 Task: In the Company iastate.edu, schedule a meeting with title: 'Collaborative Discussion', Select date: '28 August, 2023', select start time: 12:00:PM. Add location on call (786) 555-4412 with meeting description: For further discussion on products, kindly join the meeting. Add attendees from company's contact and save.. Logged in from softage.10@softage.net
Action: Mouse moved to (81, 69)
Screenshot: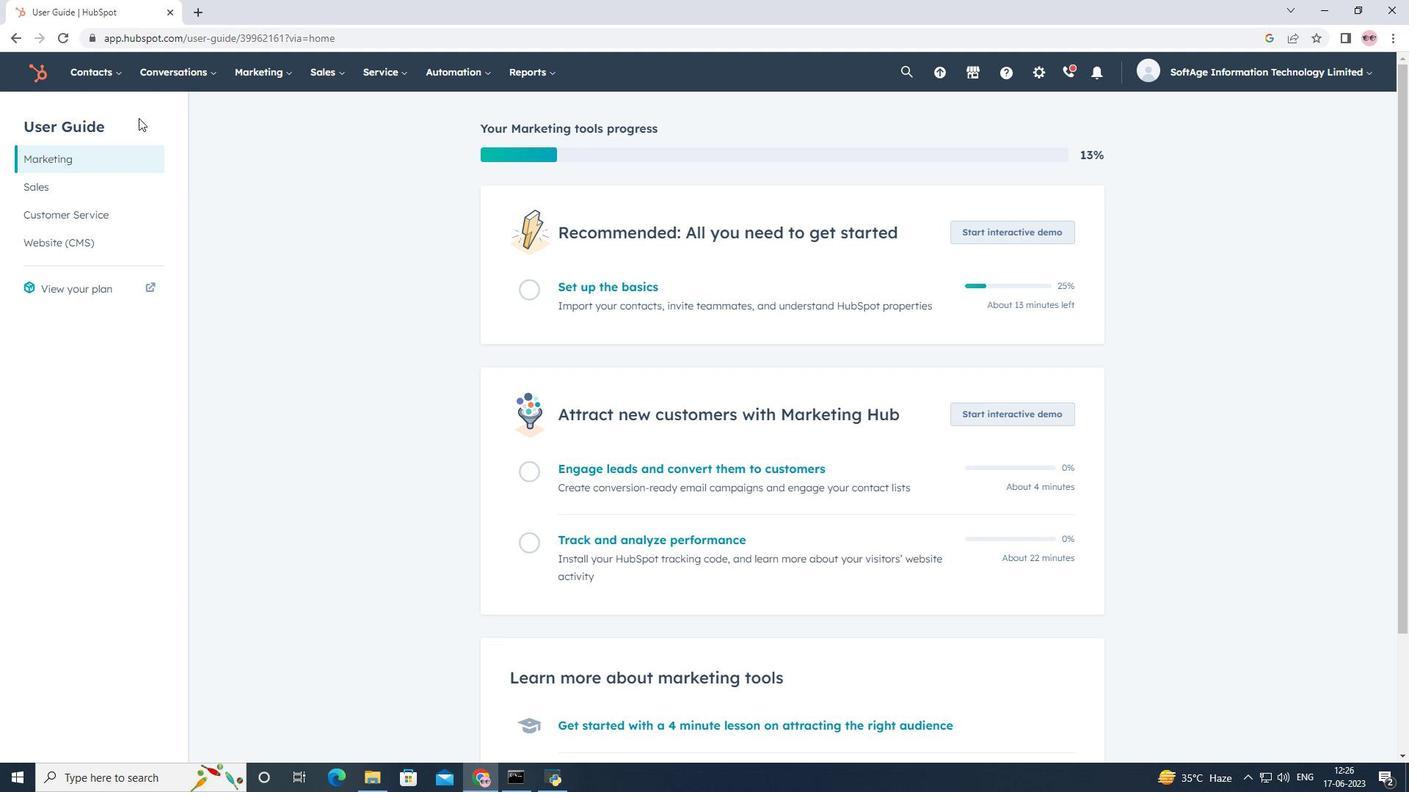 
Action: Mouse pressed left at (81, 69)
Screenshot: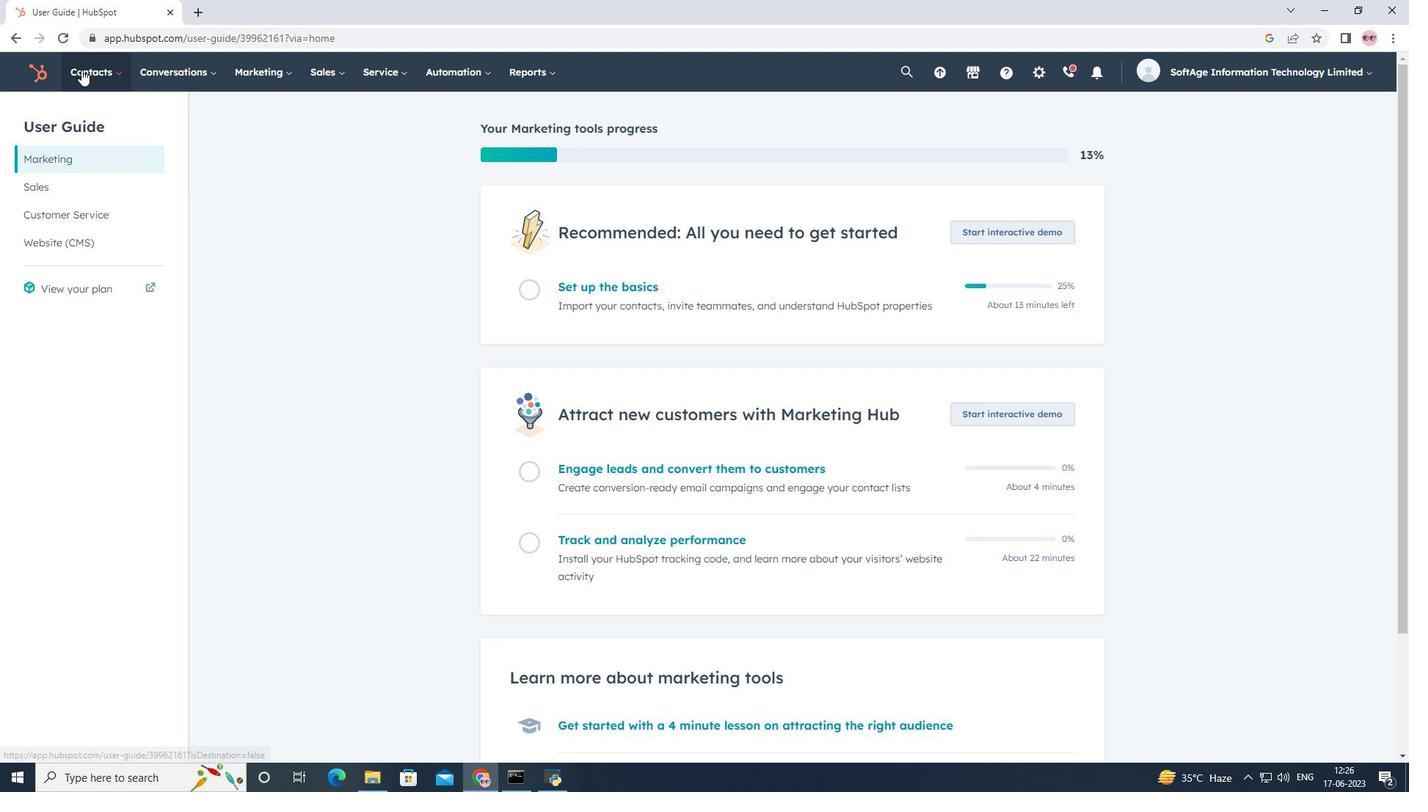 
Action: Mouse moved to (129, 130)
Screenshot: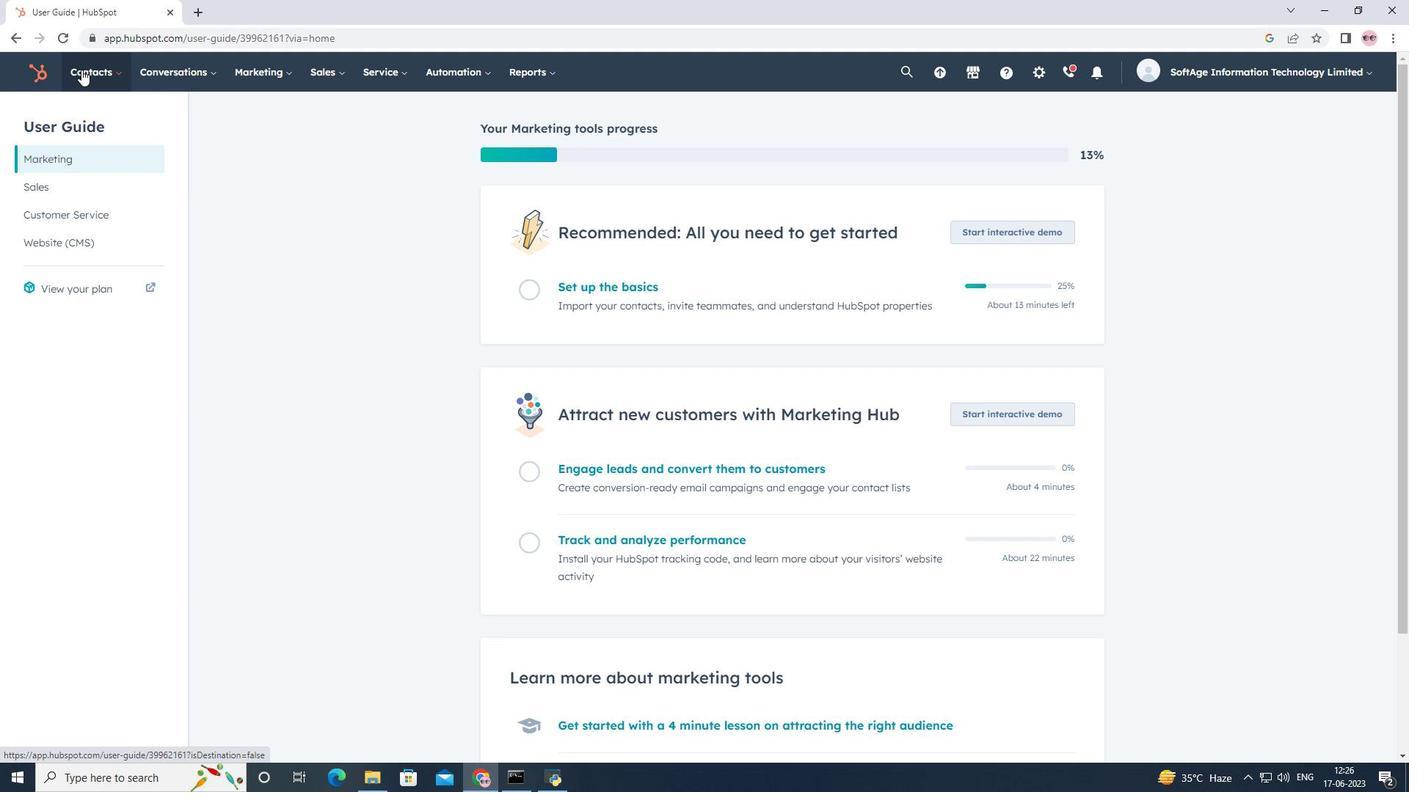 
Action: Mouse pressed left at (129, 130)
Screenshot: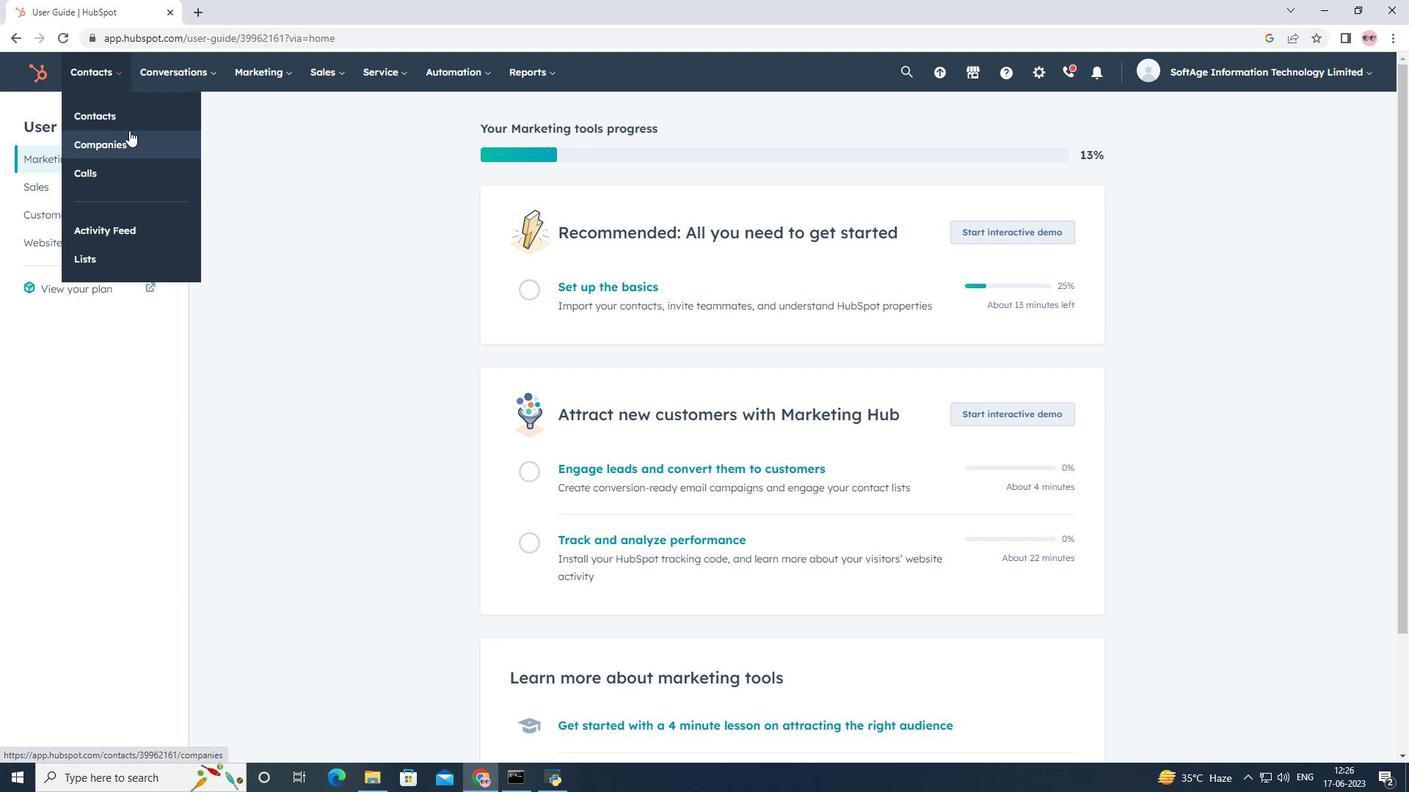 
Action: Mouse moved to (126, 234)
Screenshot: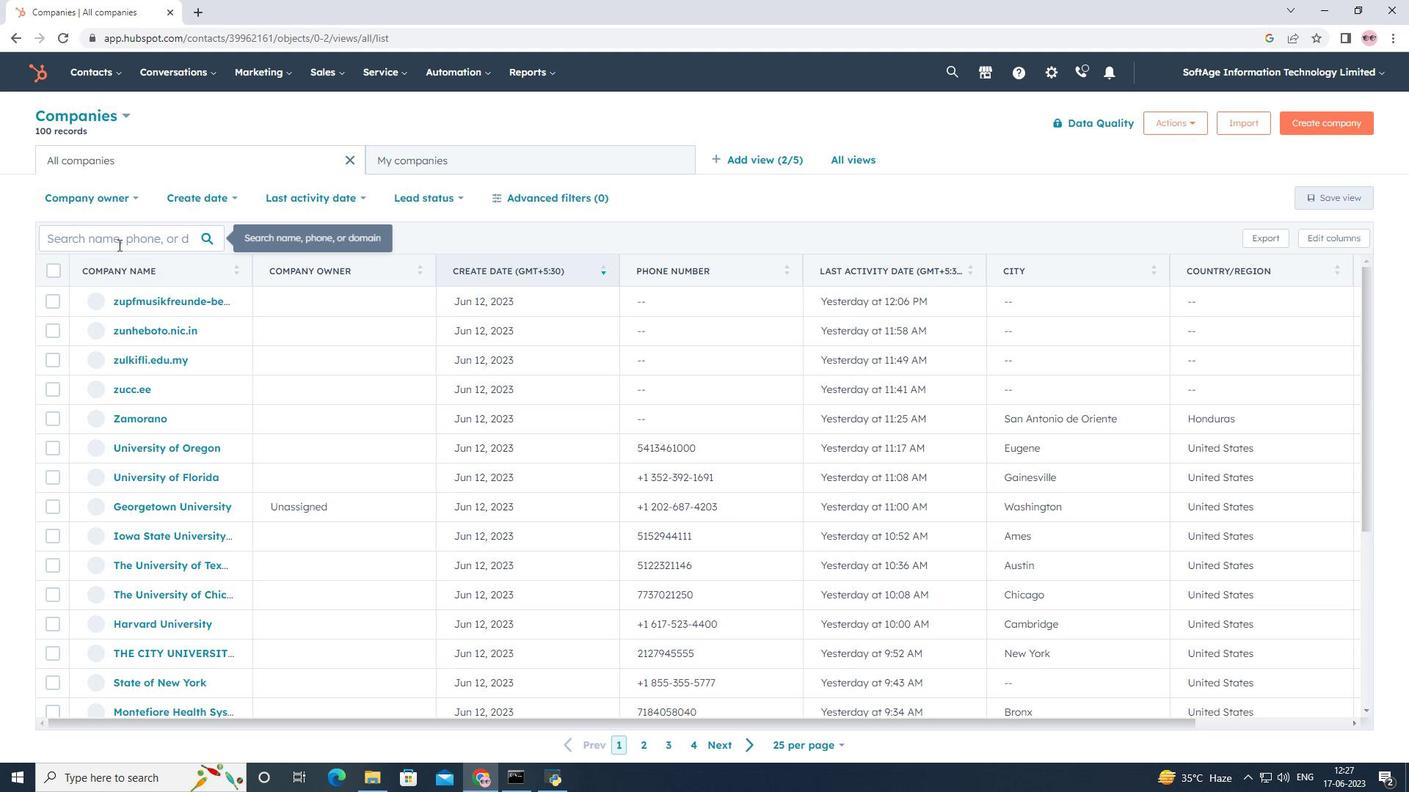 
Action: Mouse pressed left at (126, 234)
Screenshot: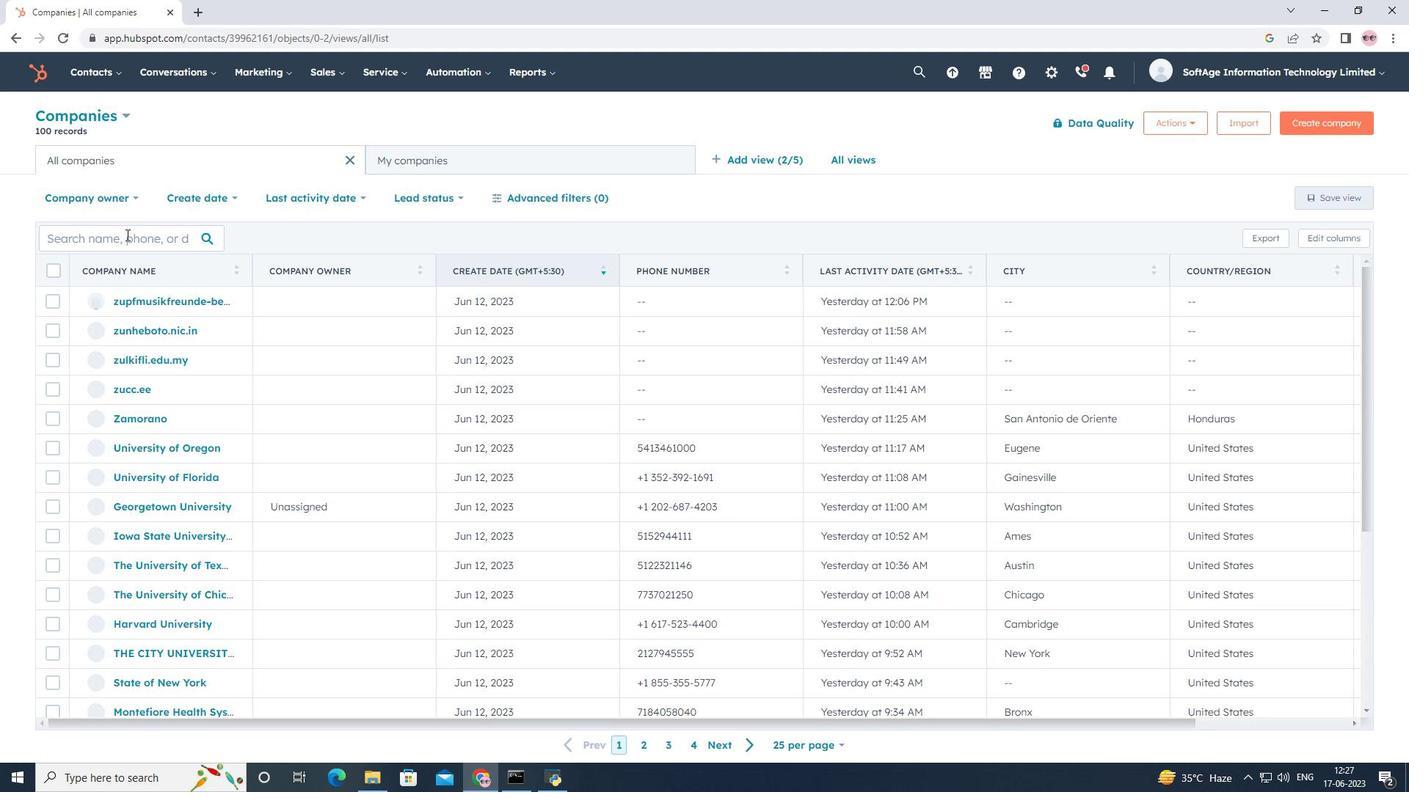
Action: Key pressed <Key.shift>Iastate.edu
Screenshot: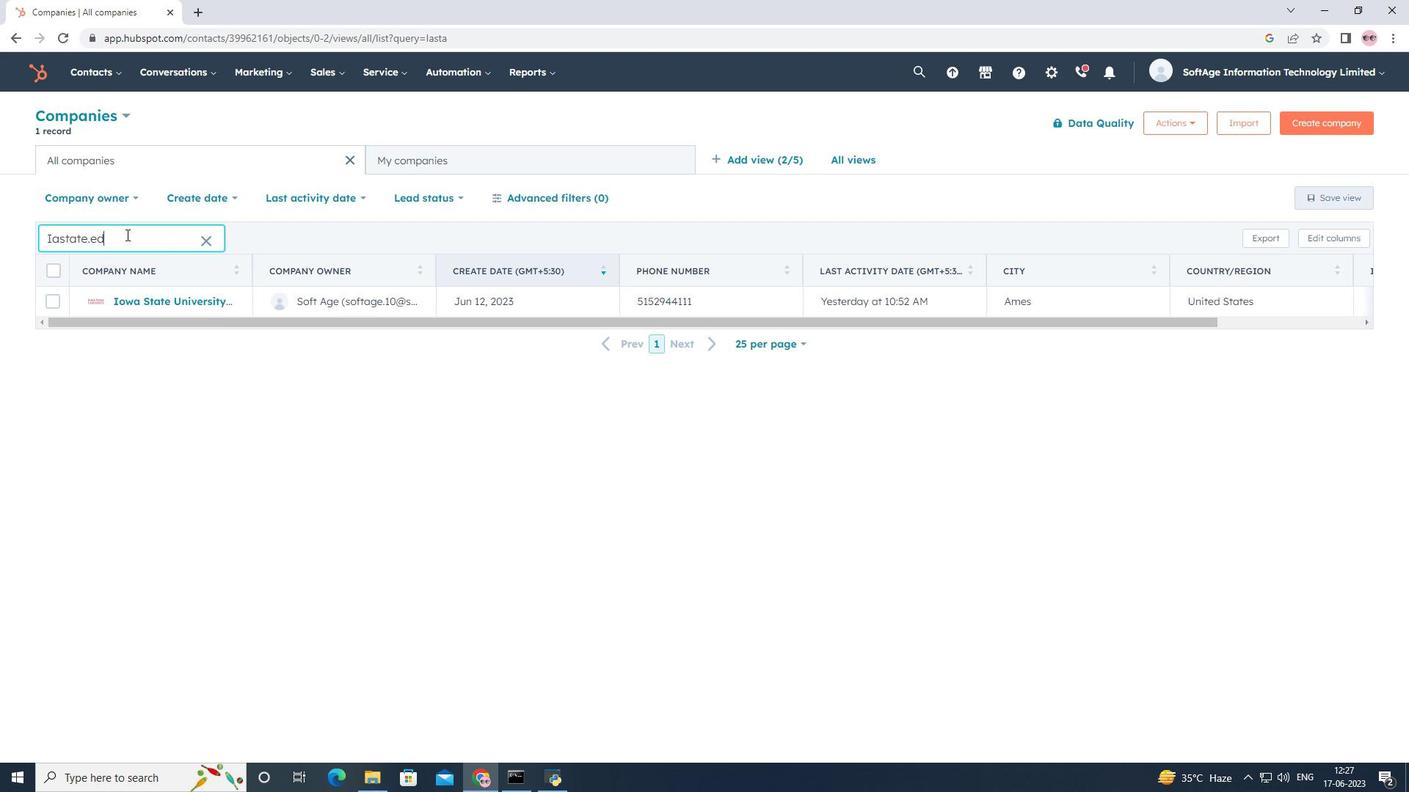 
Action: Mouse moved to (160, 300)
Screenshot: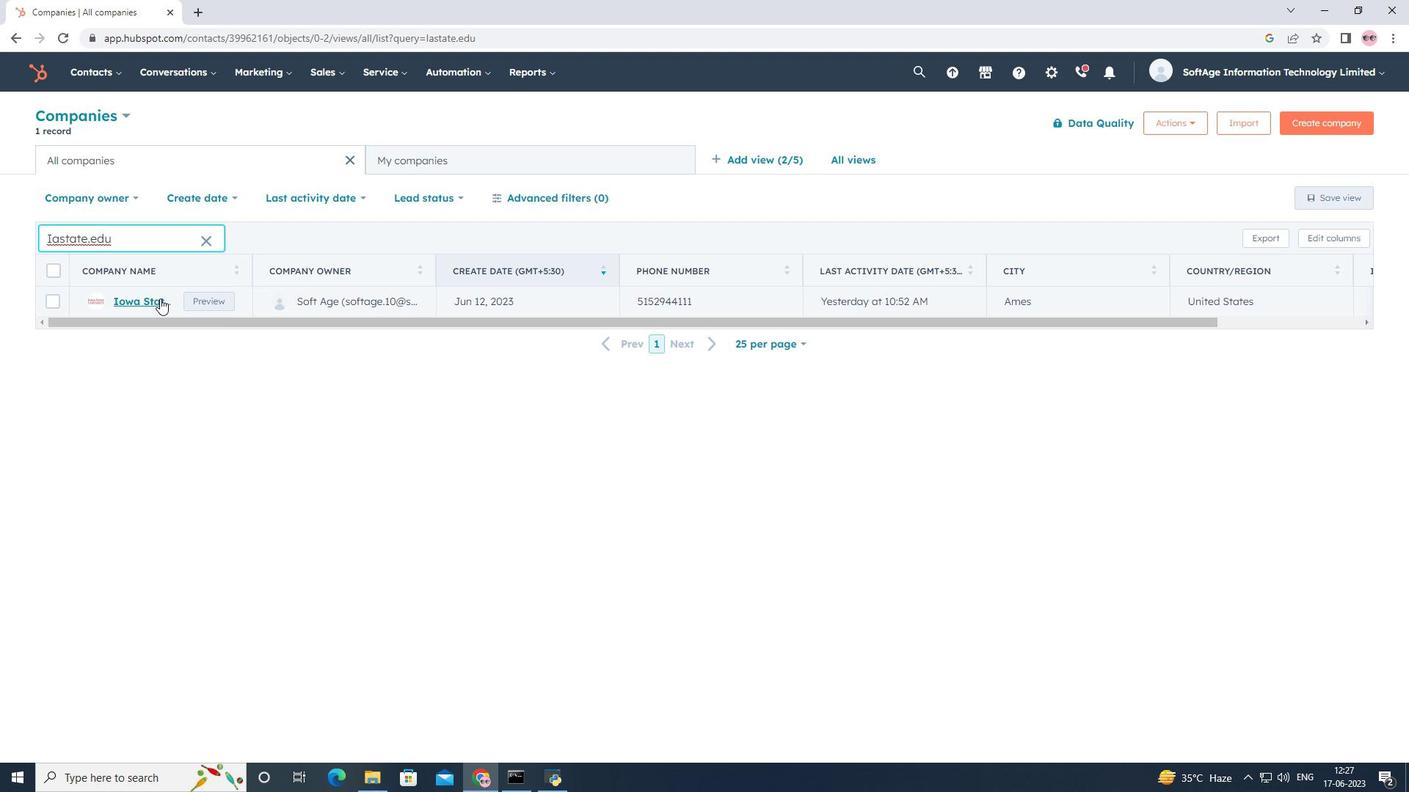 
Action: Mouse pressed left at (160, 300)
Screenshot: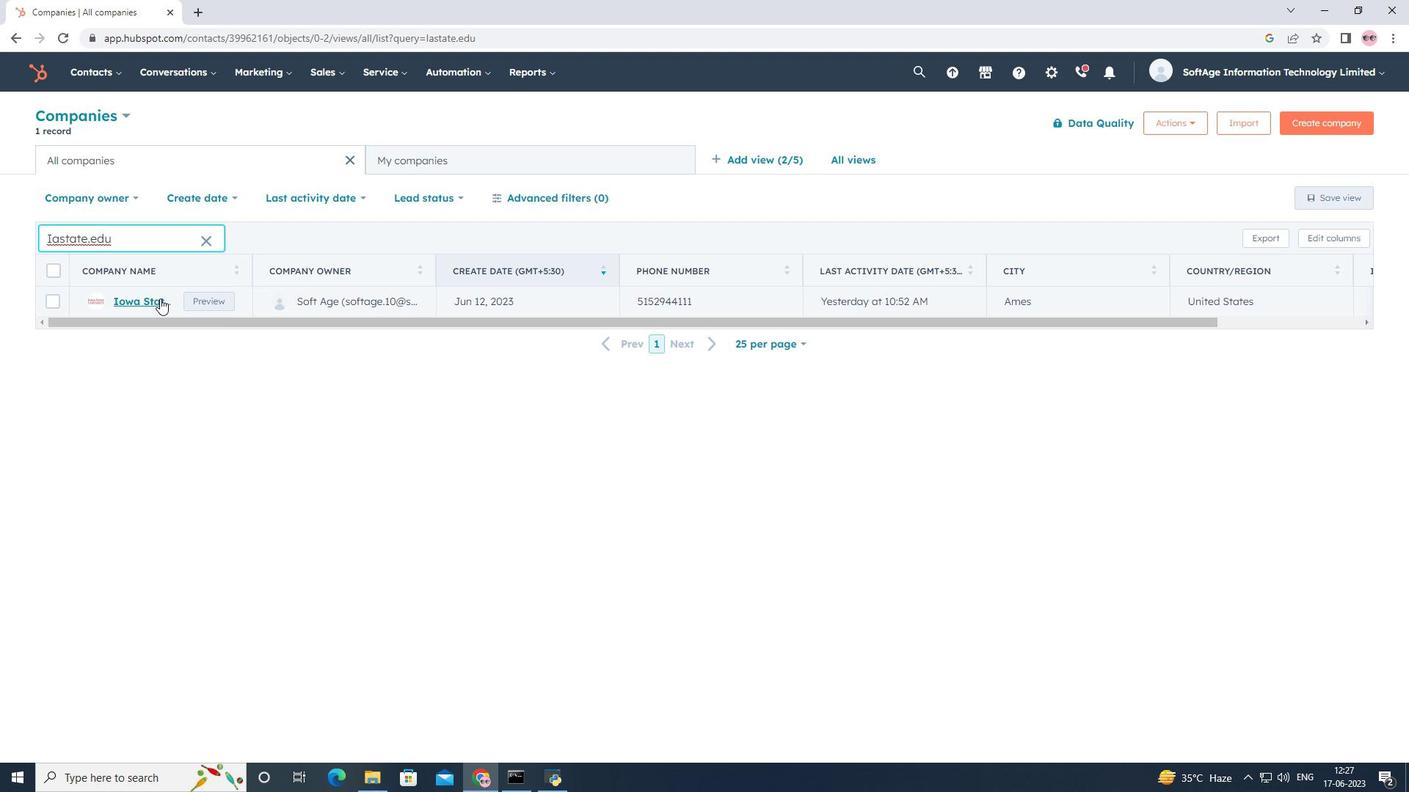 
Action: Mouse moved to (236, 245)
Screenshot: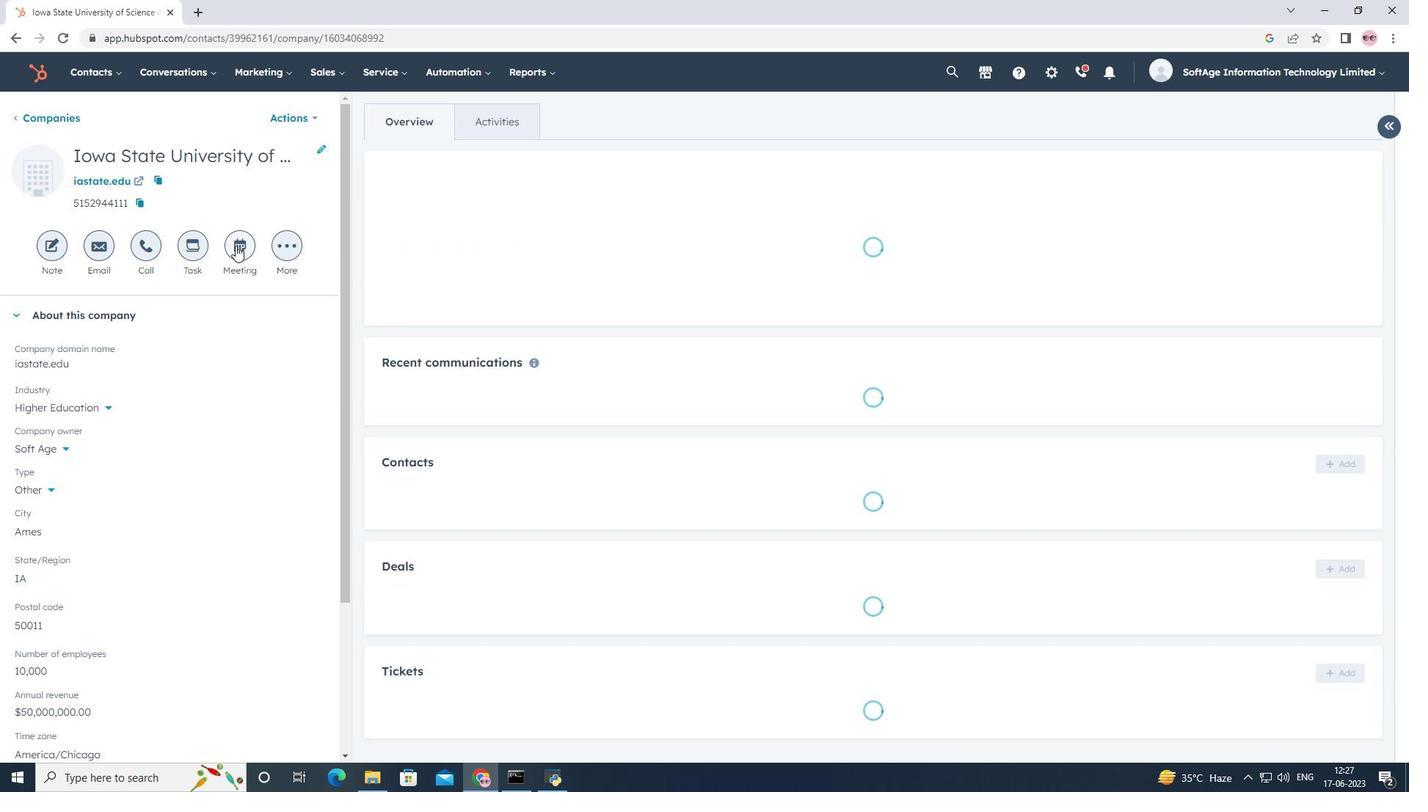 
Action: Mouse pressed left at (236, 245)
Screenshot: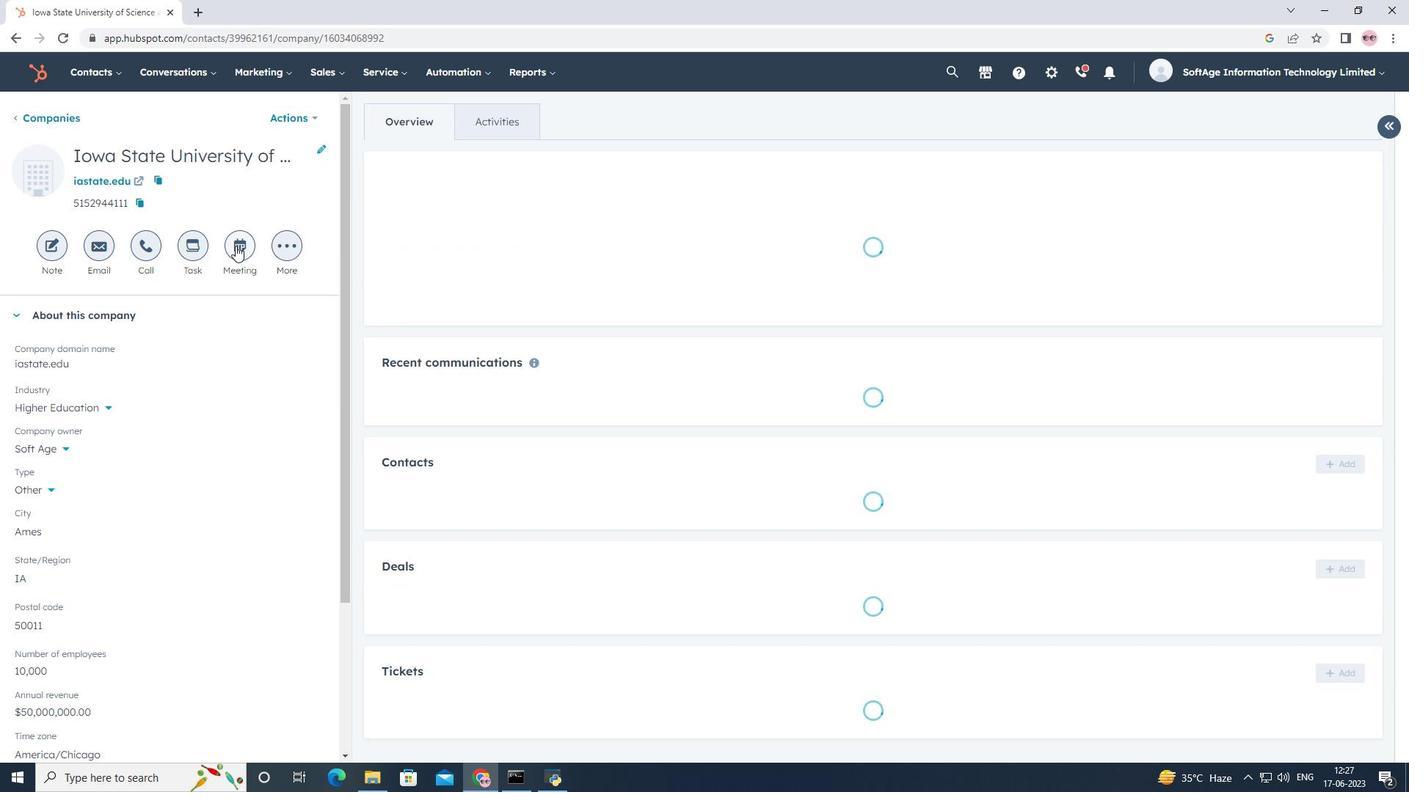 
Action: Mouse moved to (287, 231)
Screenshot: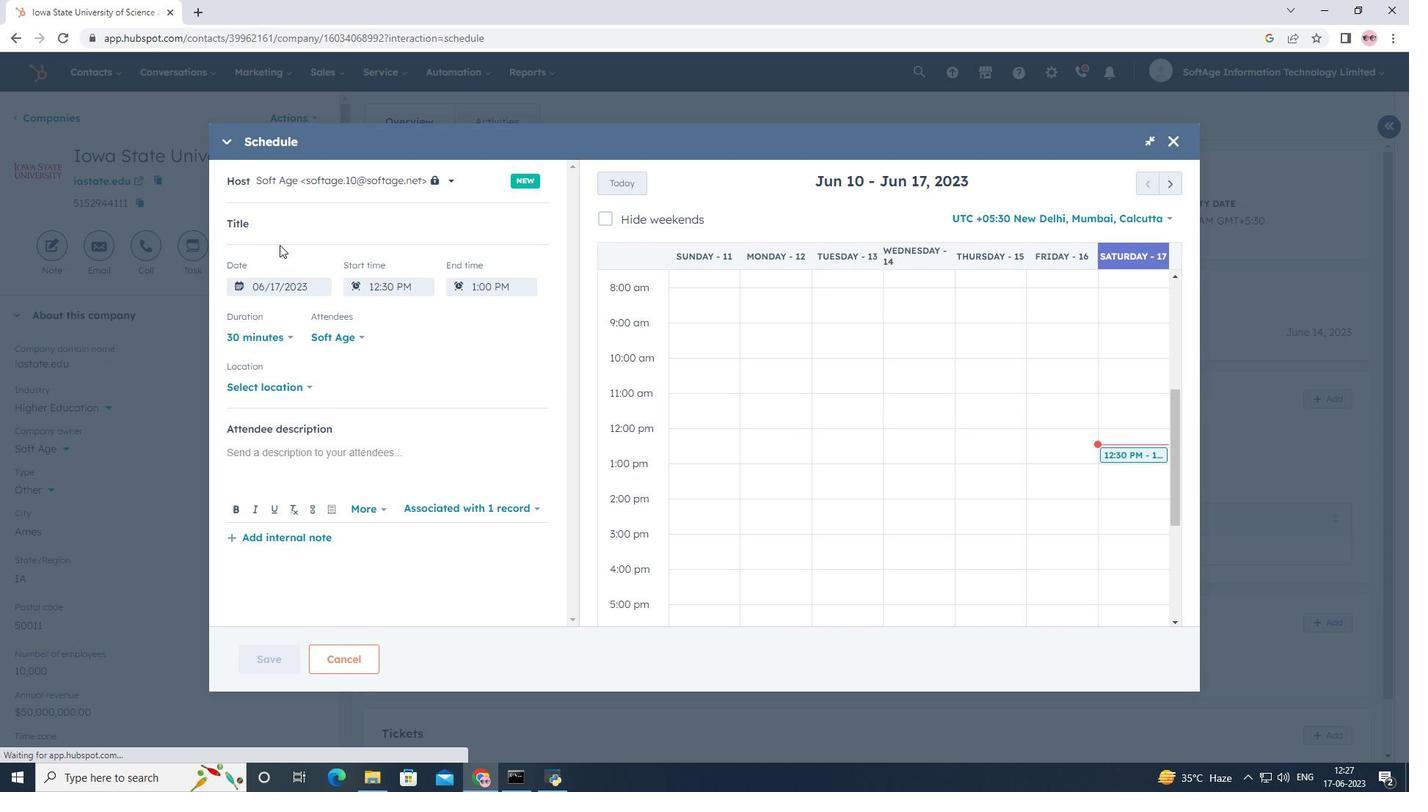 
Action: Mouse pressed left at (287, 231)
Screenshot: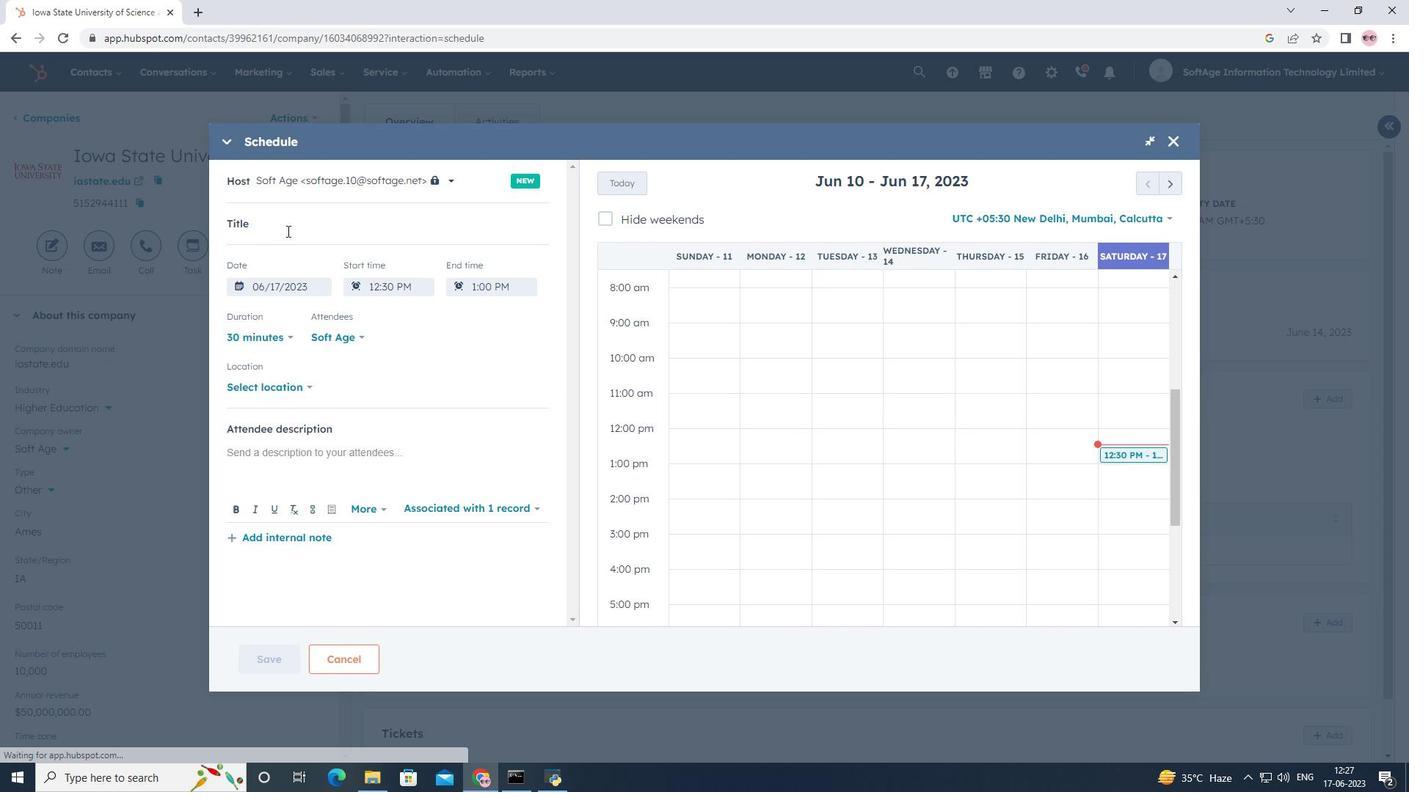 
Action: Key pressed collaborative<Key.space><Key.shift>Discussion
Screenshot: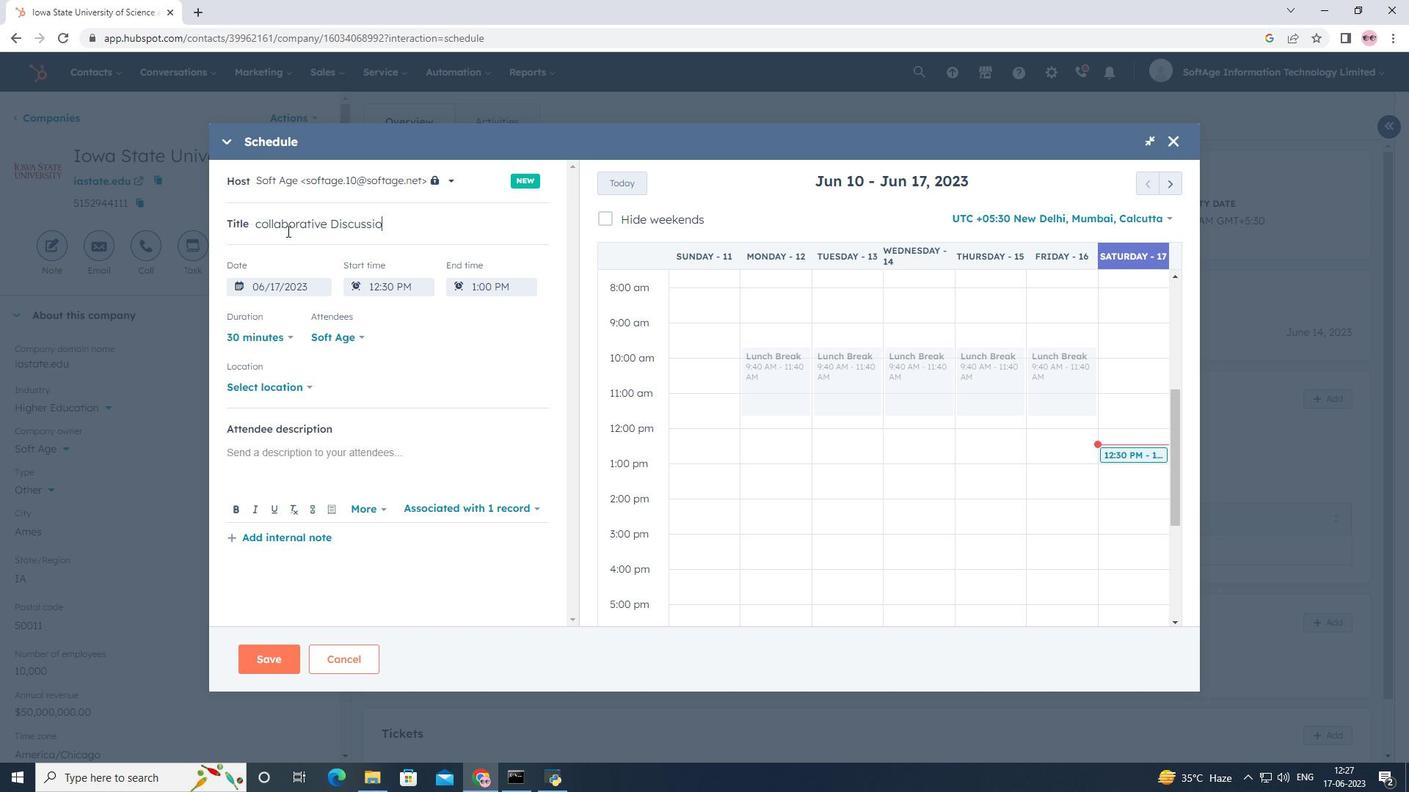 
Action: Mouse moved to (1176, 181)
Screenshot: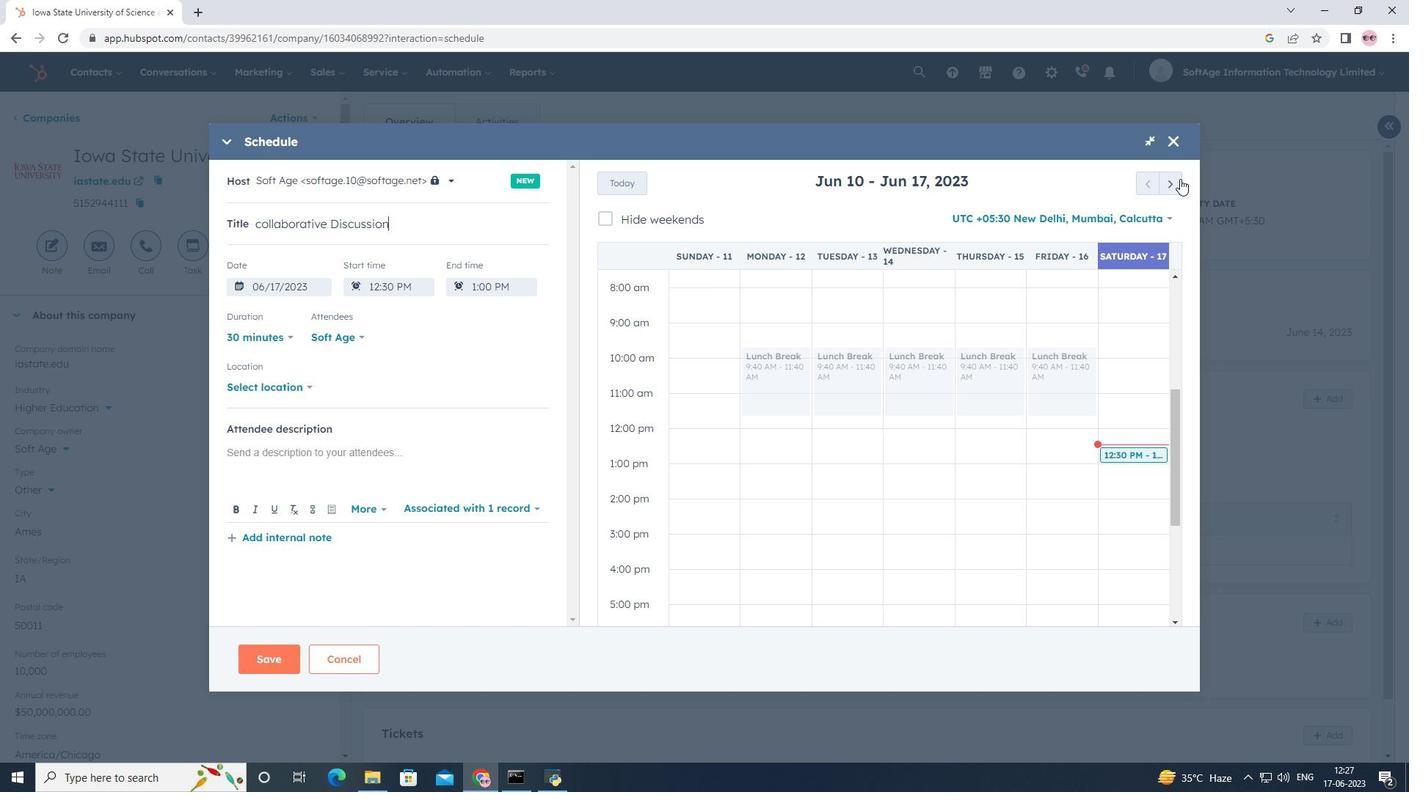 
Action: Mouse pressed left at (1176, 181)
Screenshot: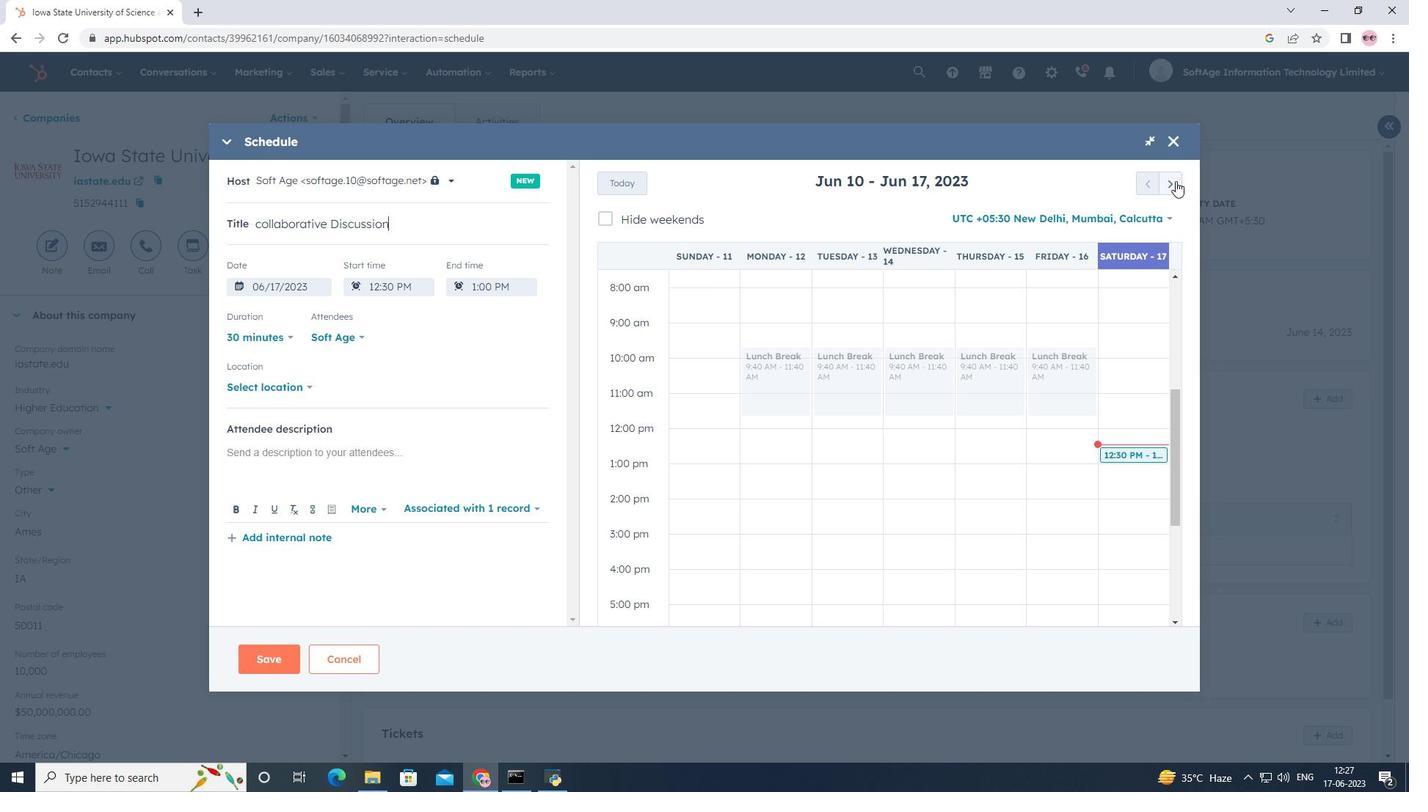 
Action: Mouse pressed left at (1176, 181)
Screenshot: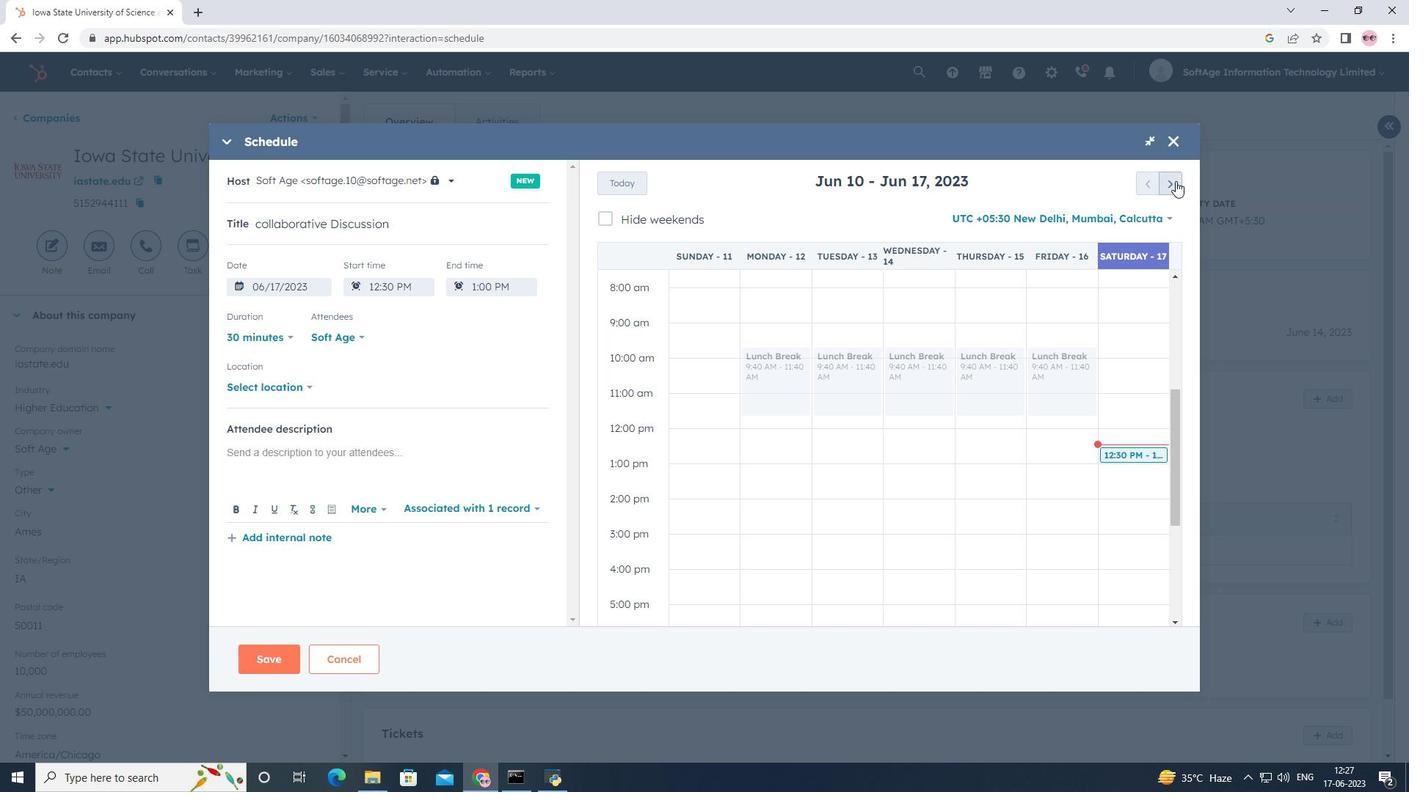 
Action: Mouse pressed left at (1176, 181)
Screenshot: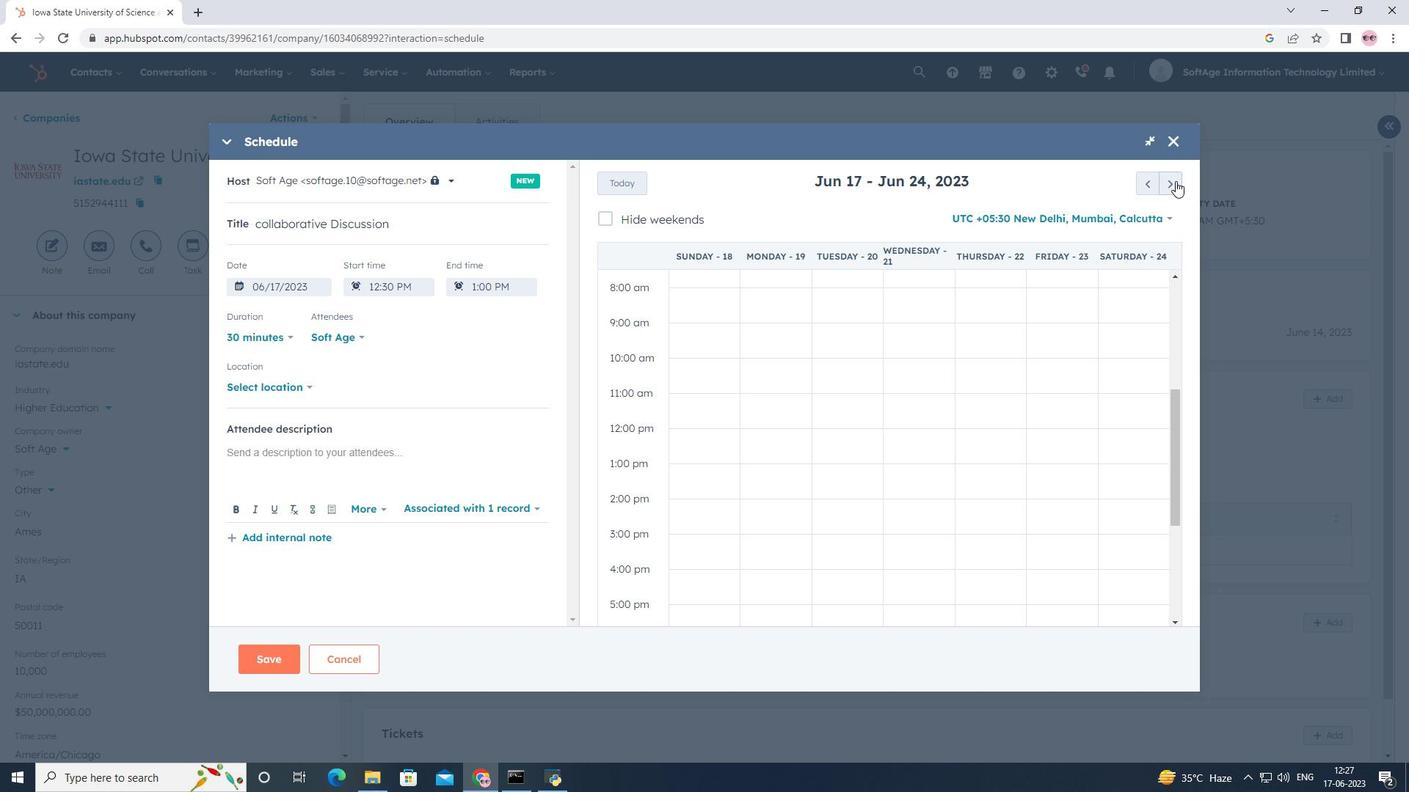 
Action: Mouse pressed left at (1176, 181)
Screenshot: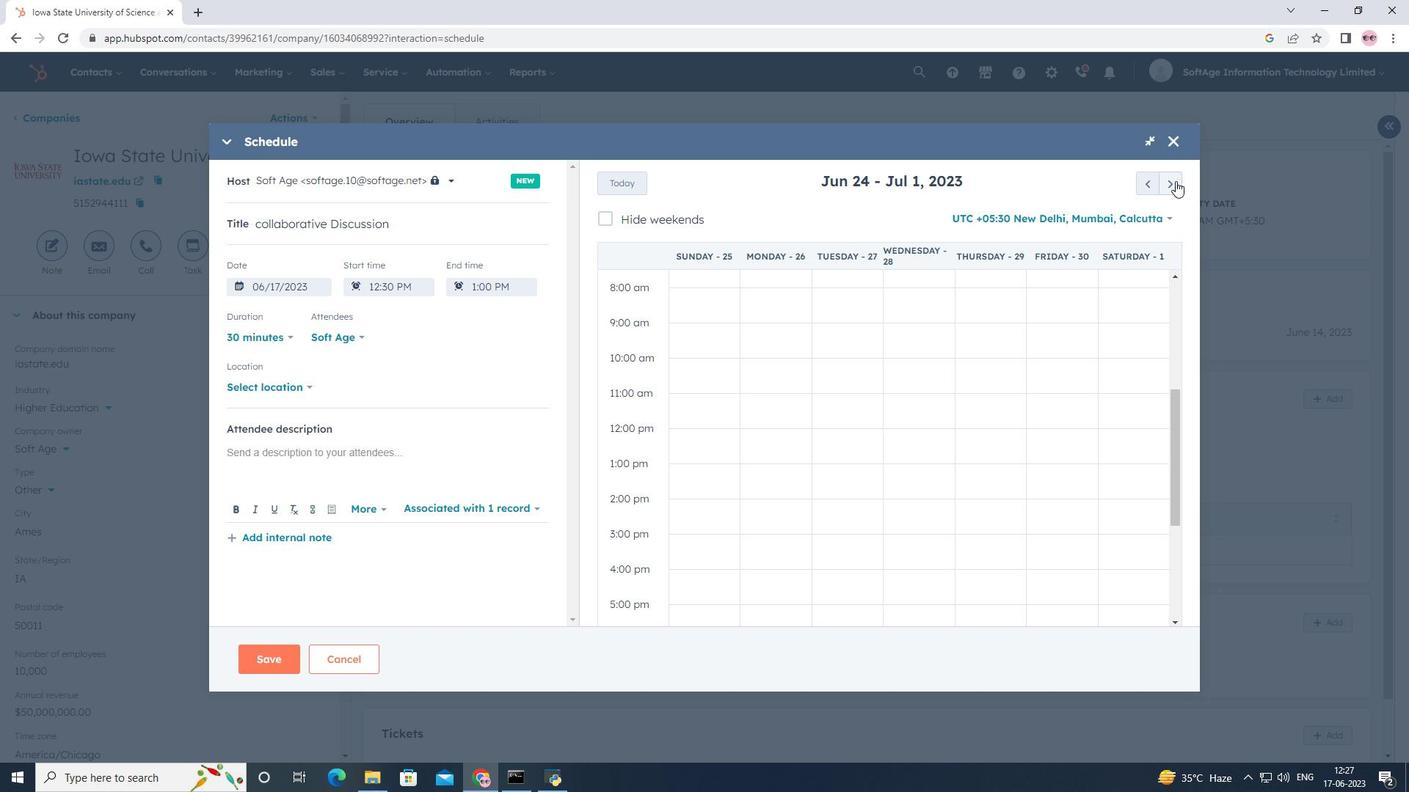 
Action: Mouse pressed left at (1176, 181)
Screenshot: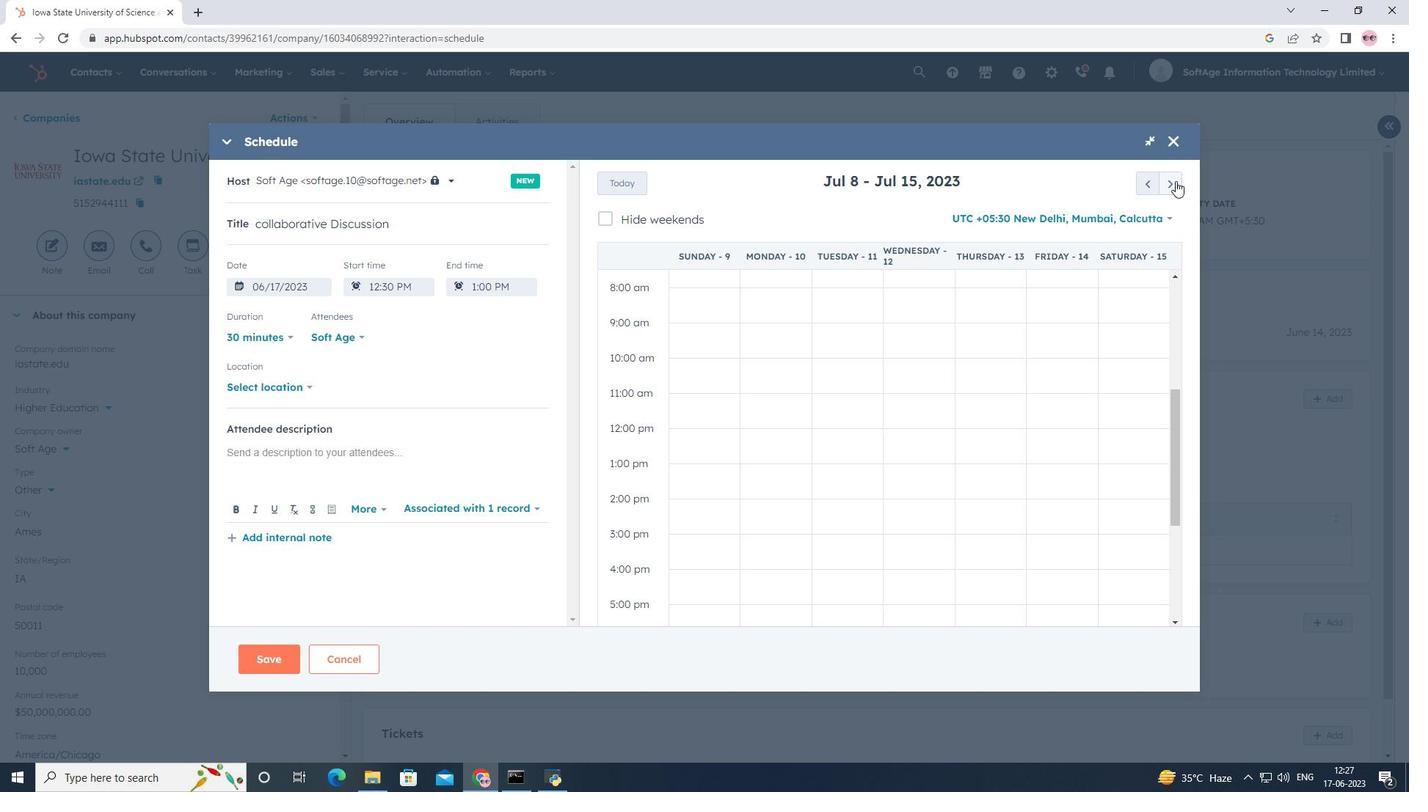 
Action: Mouse pressed left at (1176, 181)
Screenshot: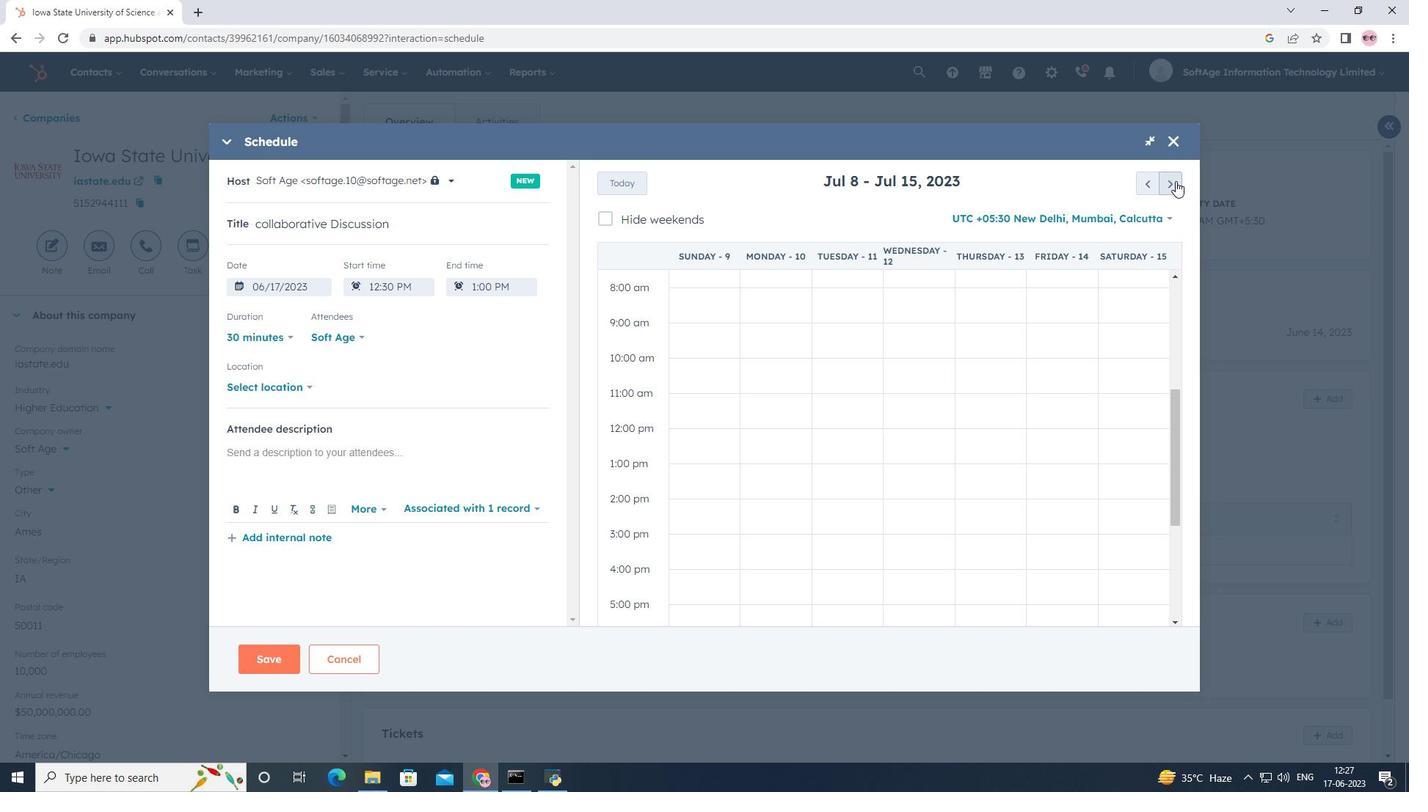 
Action: Mouse pressed left at (1176, 181)
Screenshot: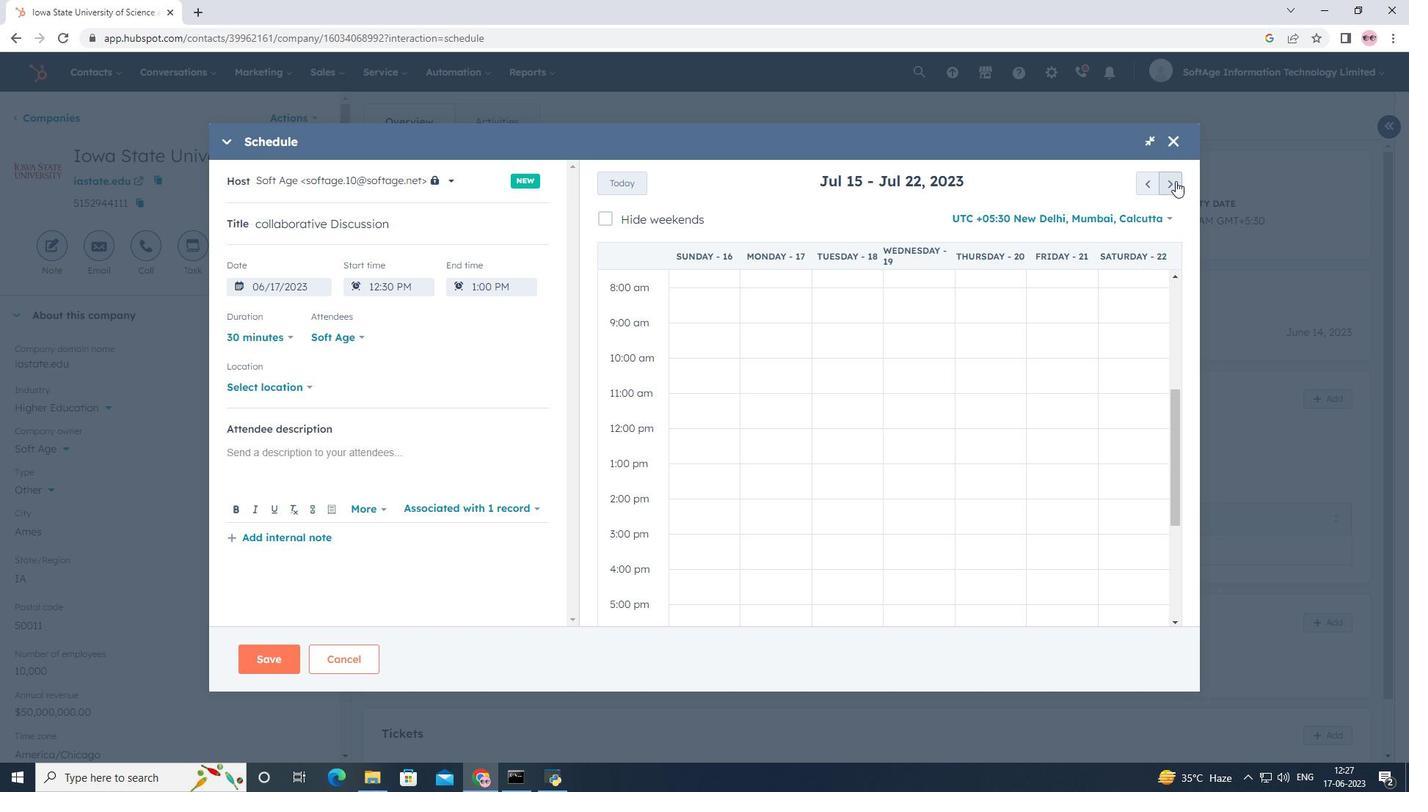 
Action: Mouse pressed left at (1176, 181)
Screenshot: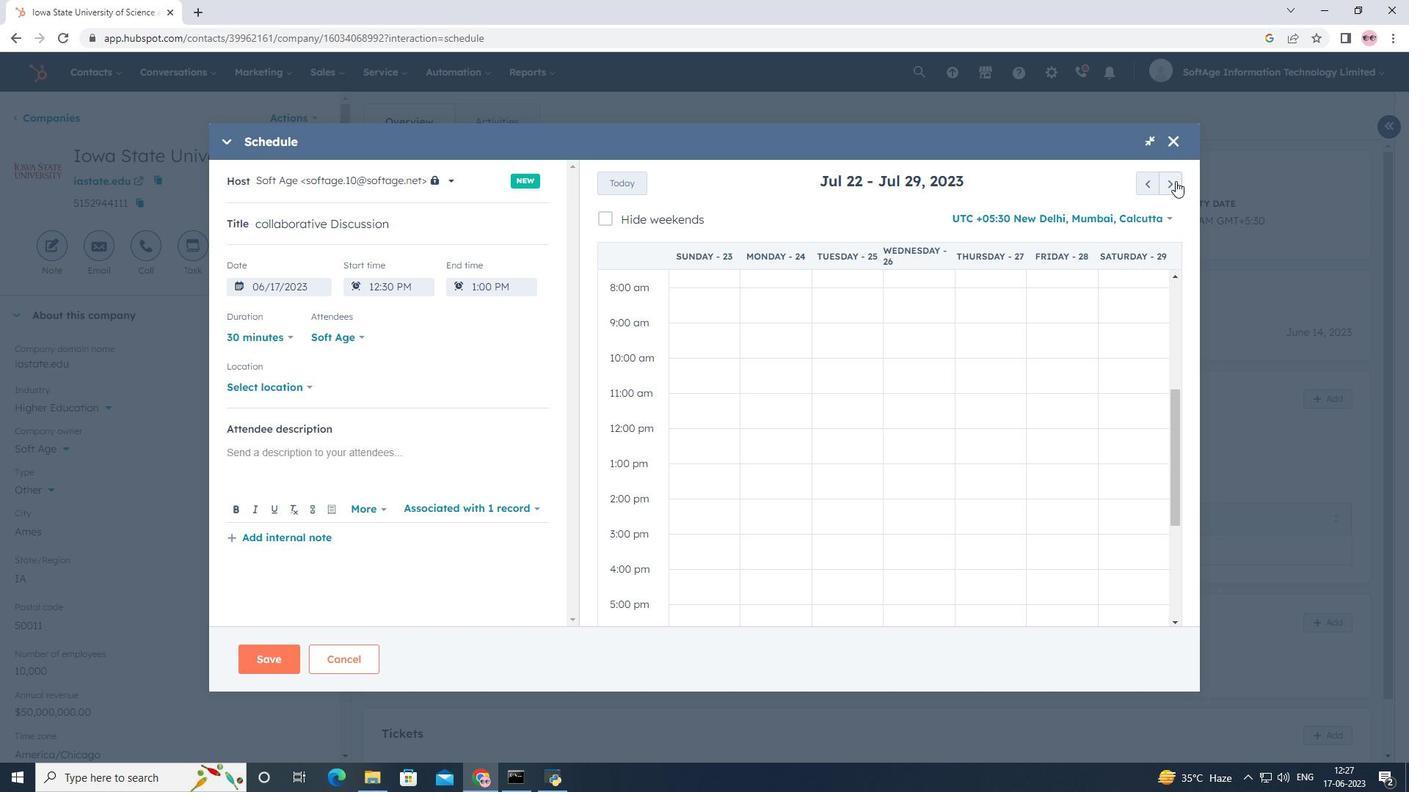
Action: Mouse pressed left at (1176, 181)
Screenshot: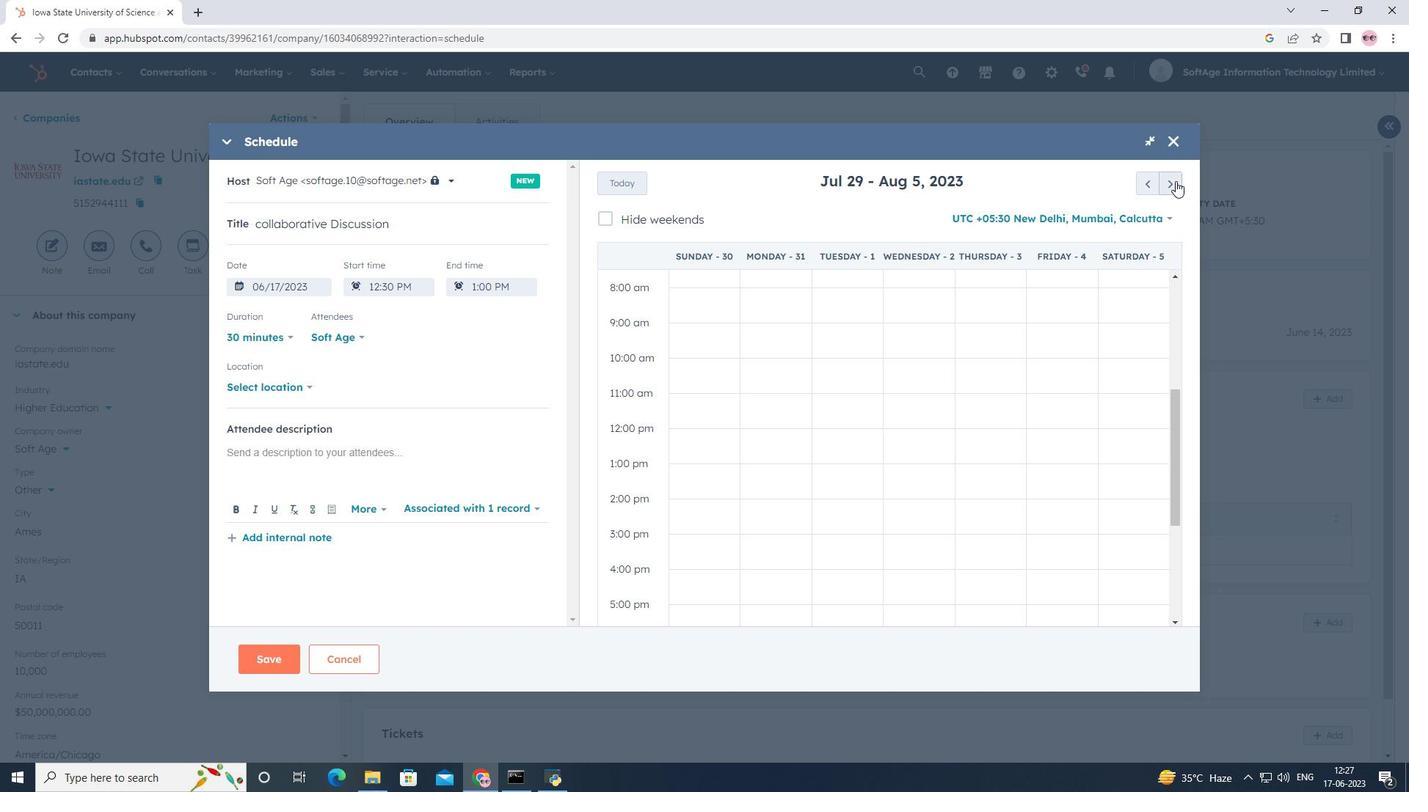 
Action: Mouse pressed left at (1176, 181)
Screenshot: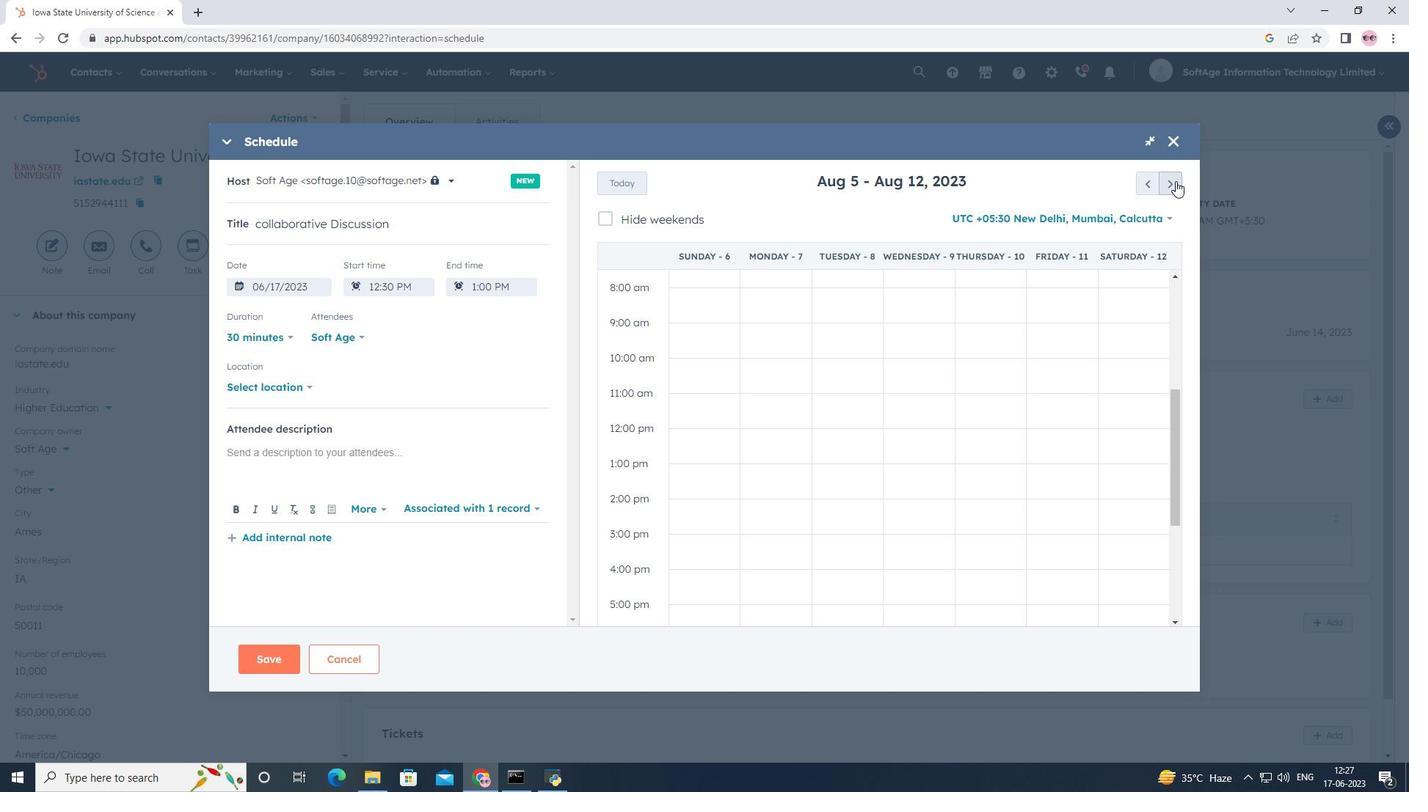 
Action: Mouse pressed left at (1176, 181)
Screenshot: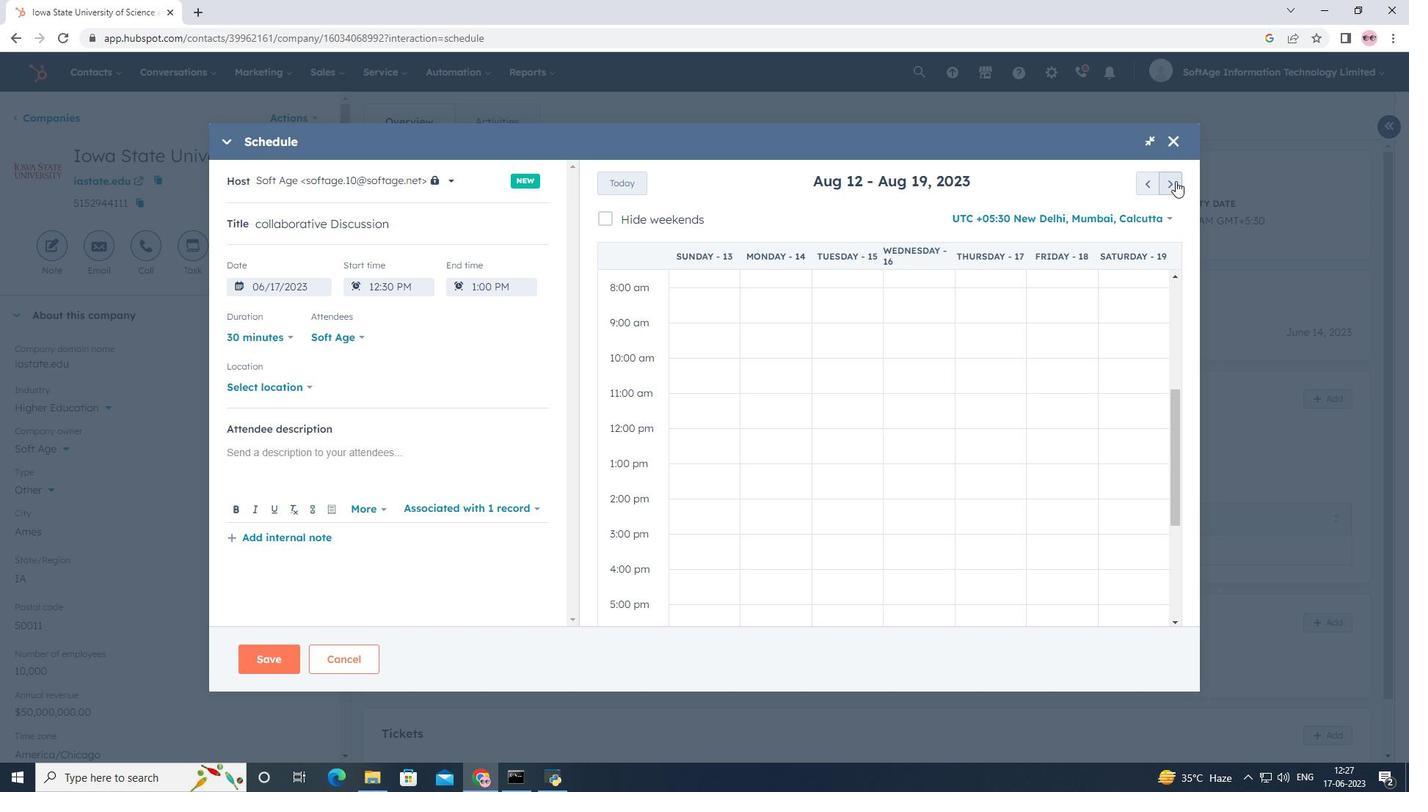 
Action: Mouse pressed left at (1176, 181)
Screenshot: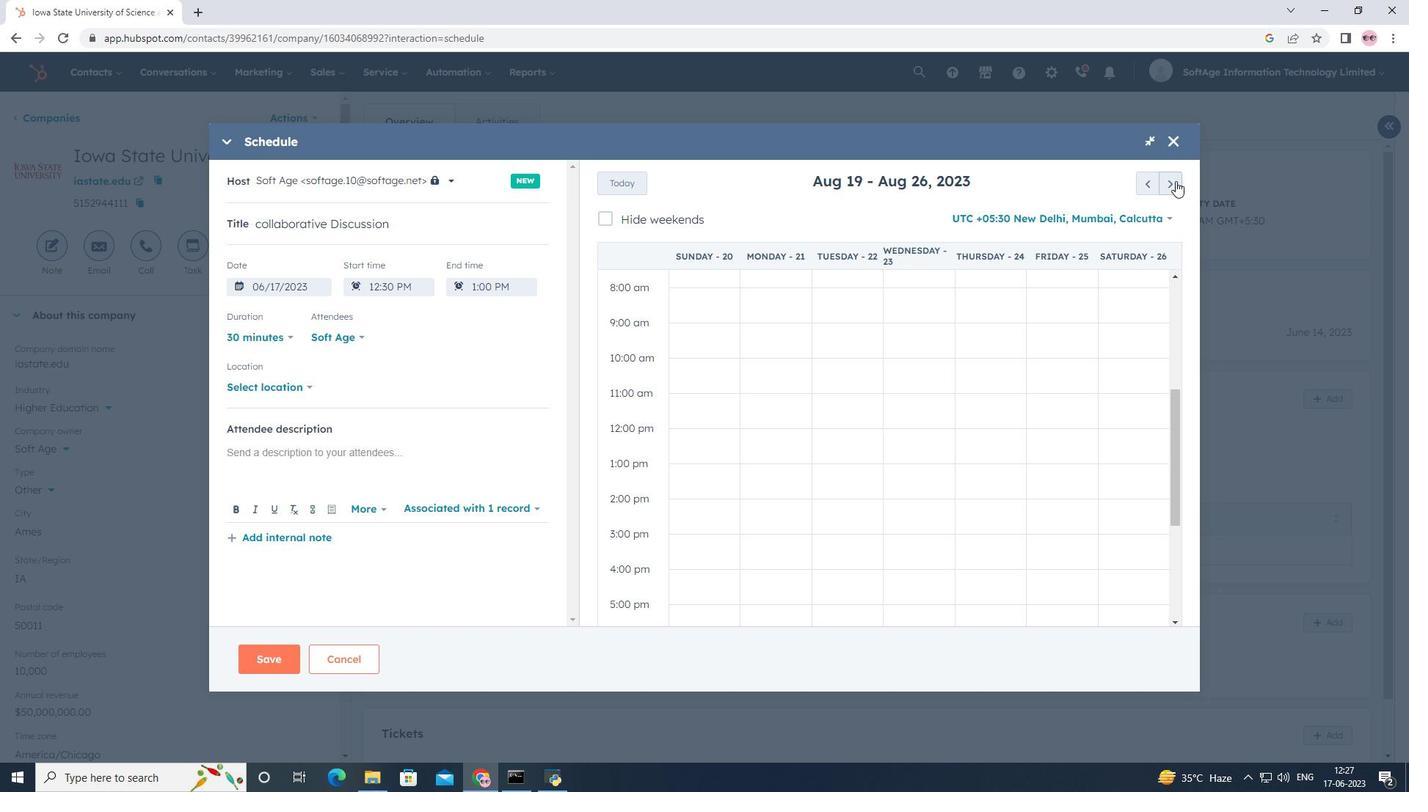 
Action: Mouse pressed left at (1176, 181)
Screenshot: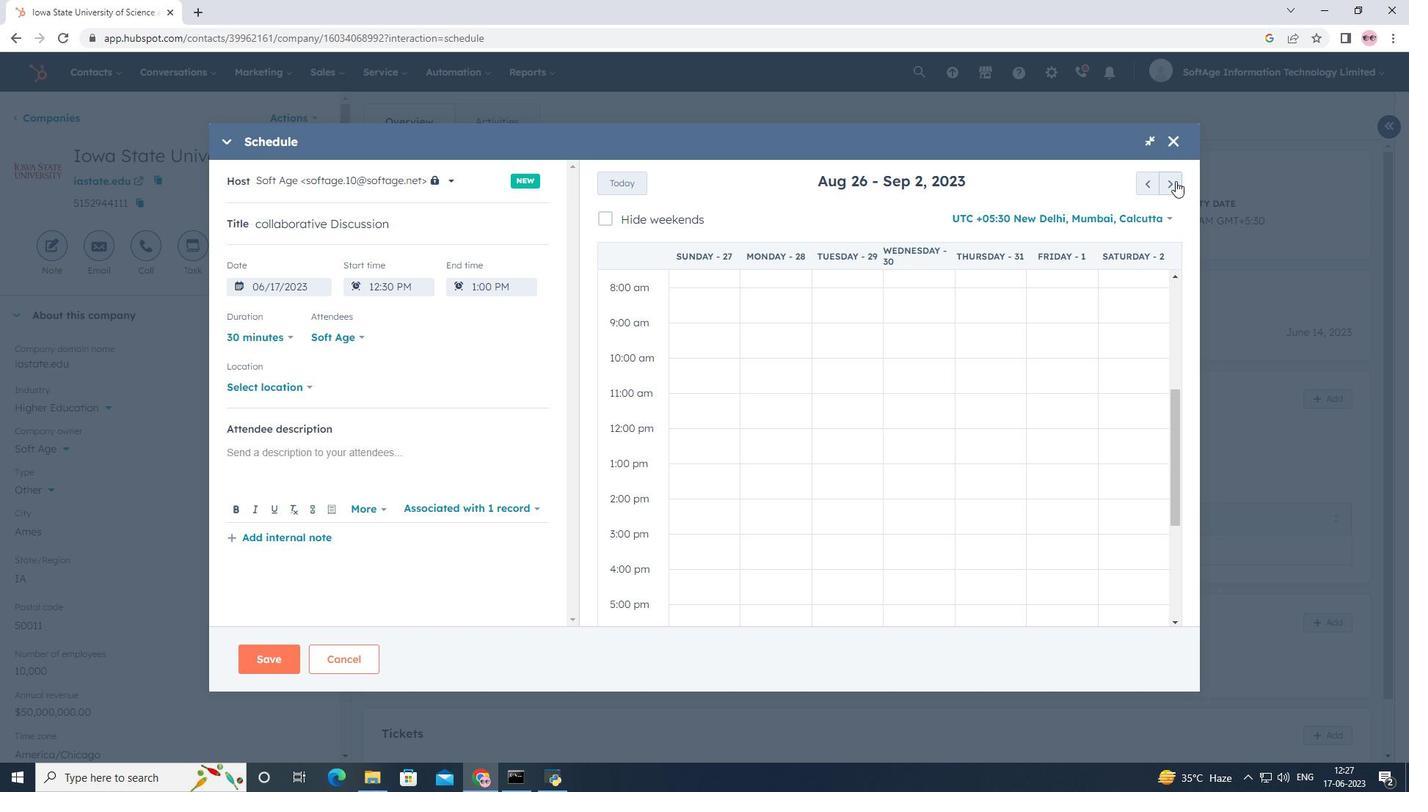 
Action: Mouse pressed left at (1176, 181)
Screenshot: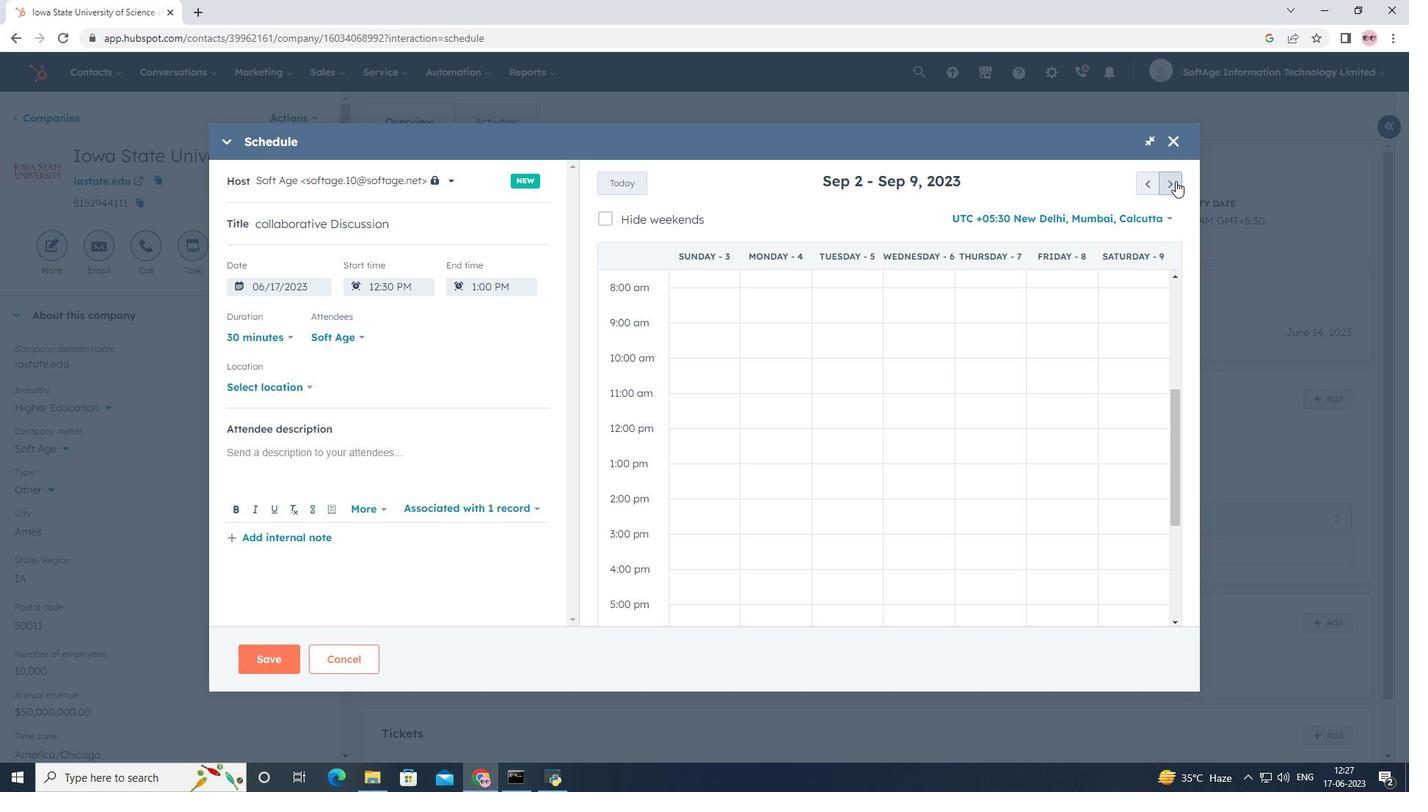 
Action: Mouse pressed left at (1176, 181)
Screenshot: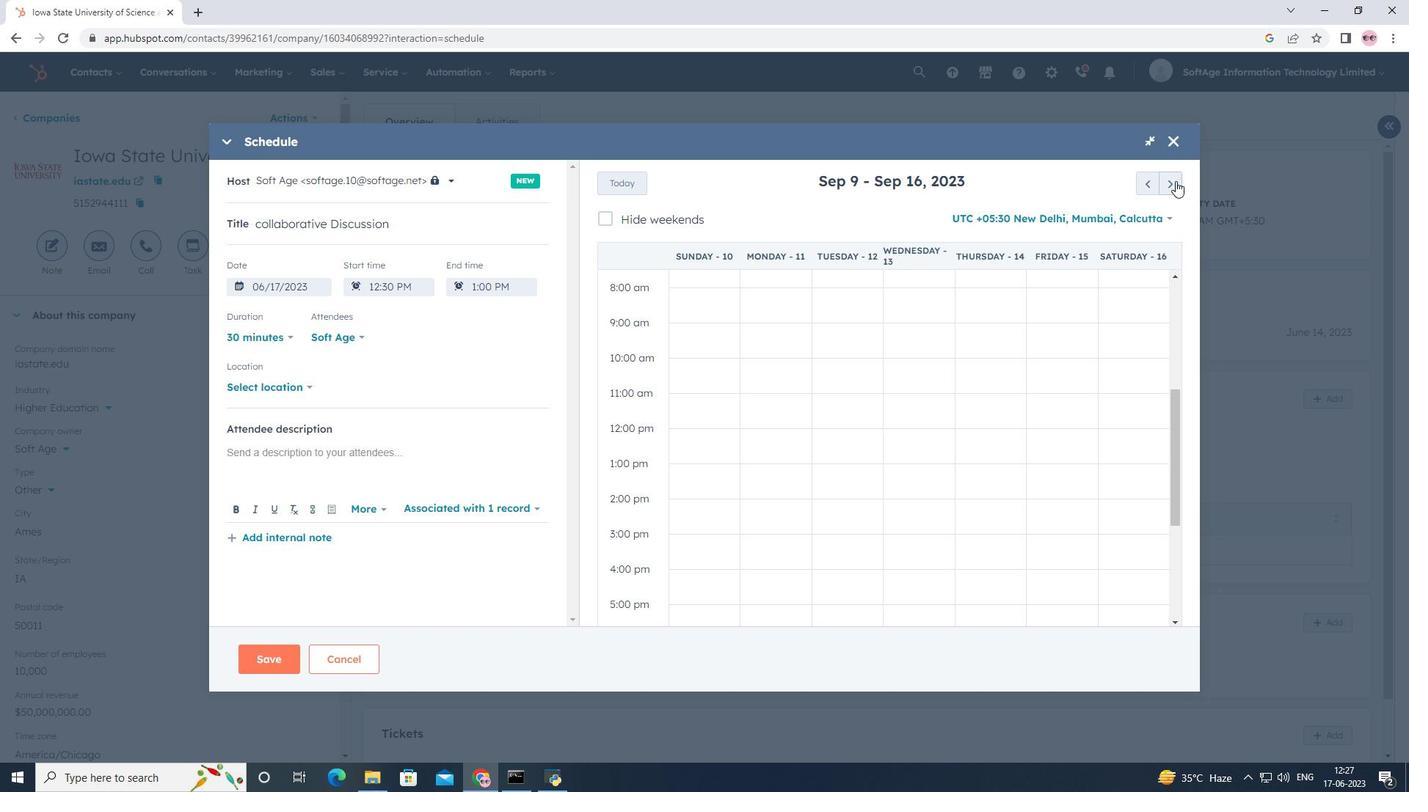
Action: Mouse moved to (1149, 186)
Screenshot: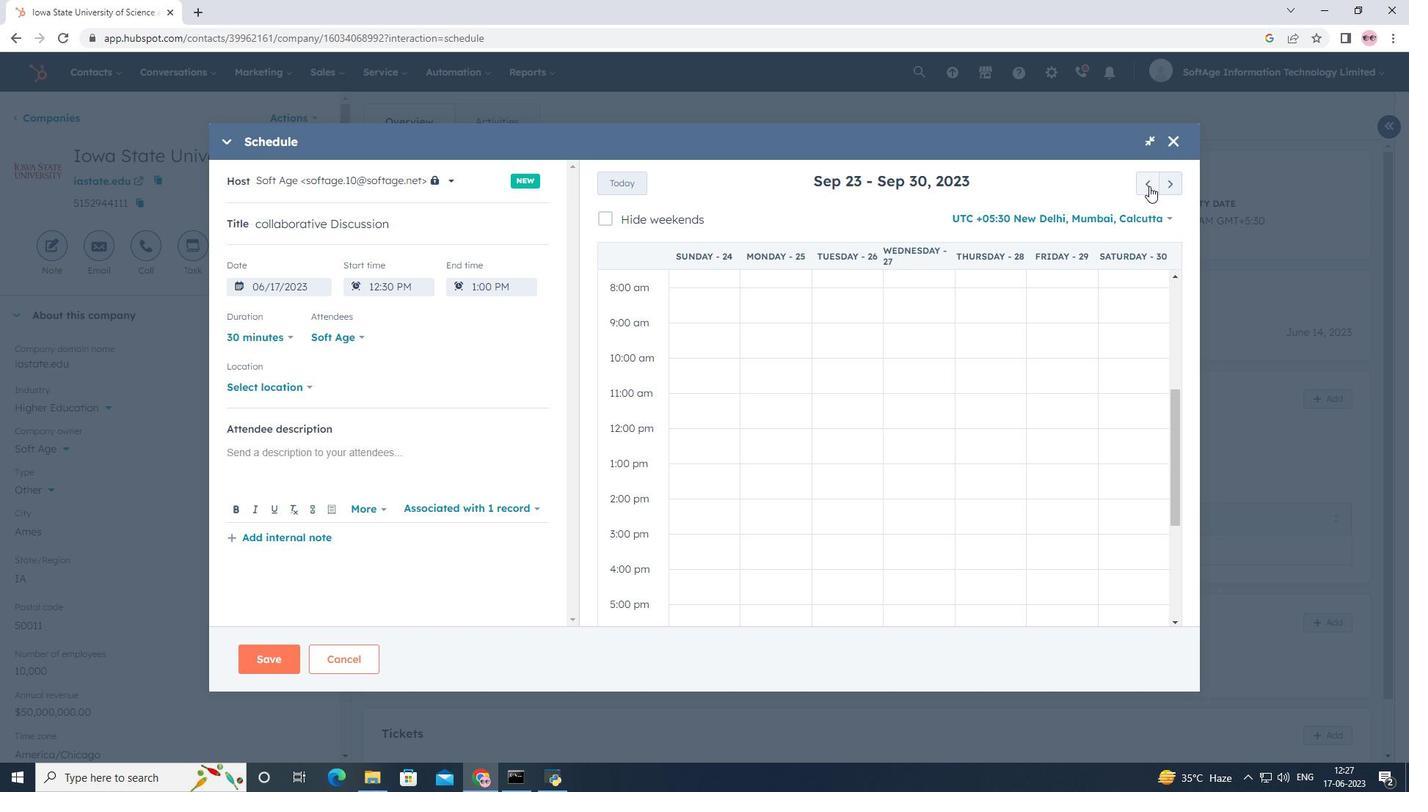
Action: Mouse pressed left at (1149, 186)
Screenshot: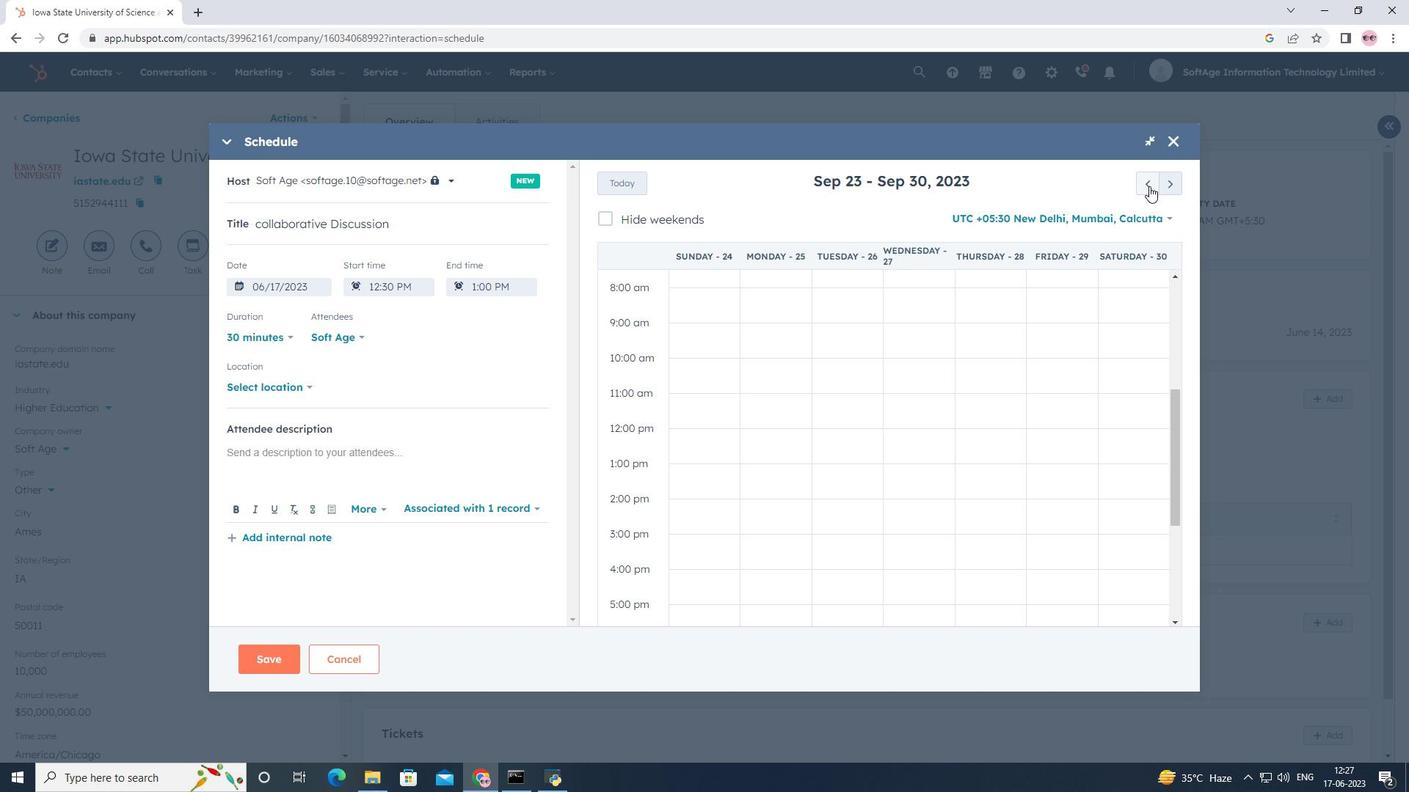 
Action: Mouse pressed left at (1149, 186)
Screenshot: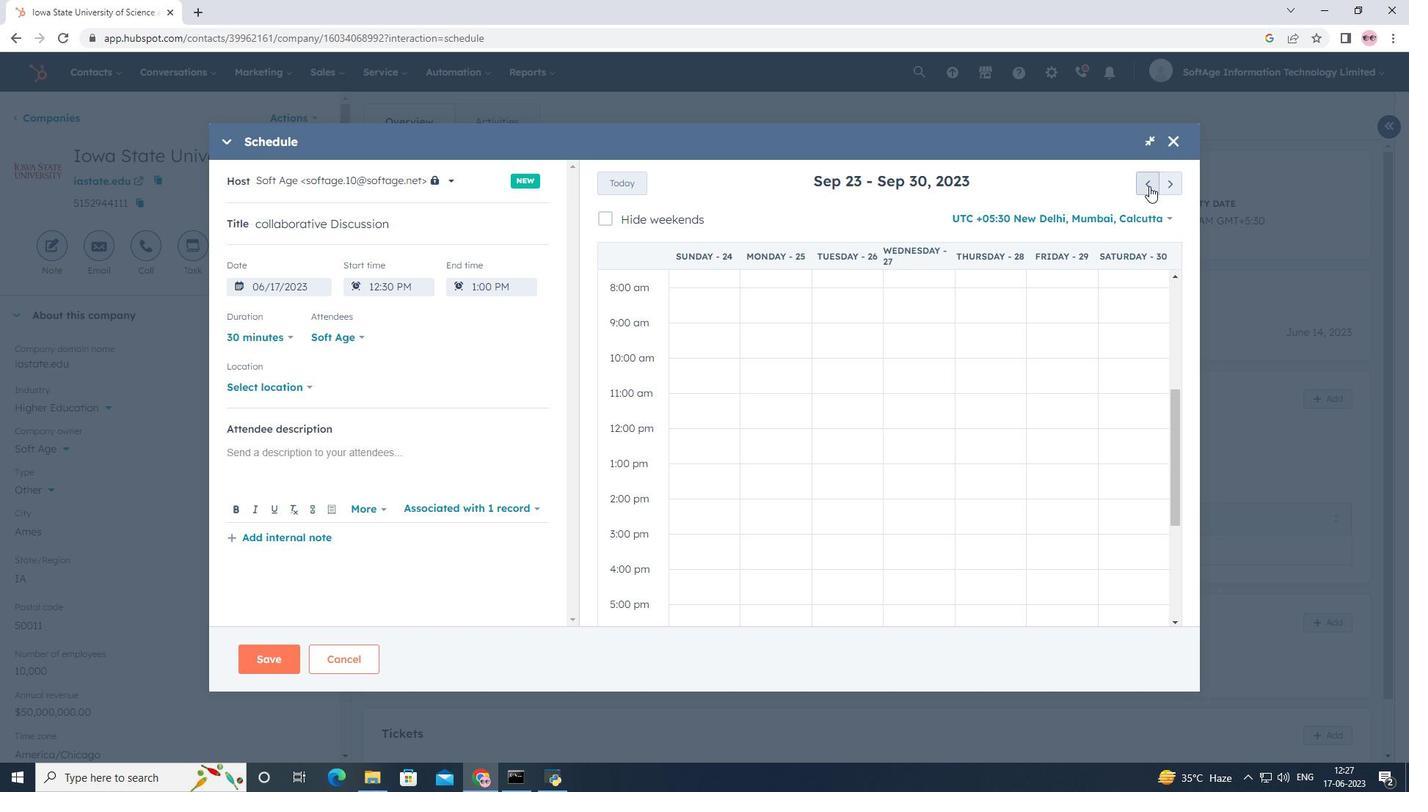 
Action: Mouse pressed left at (1149, 186)
Screenshot: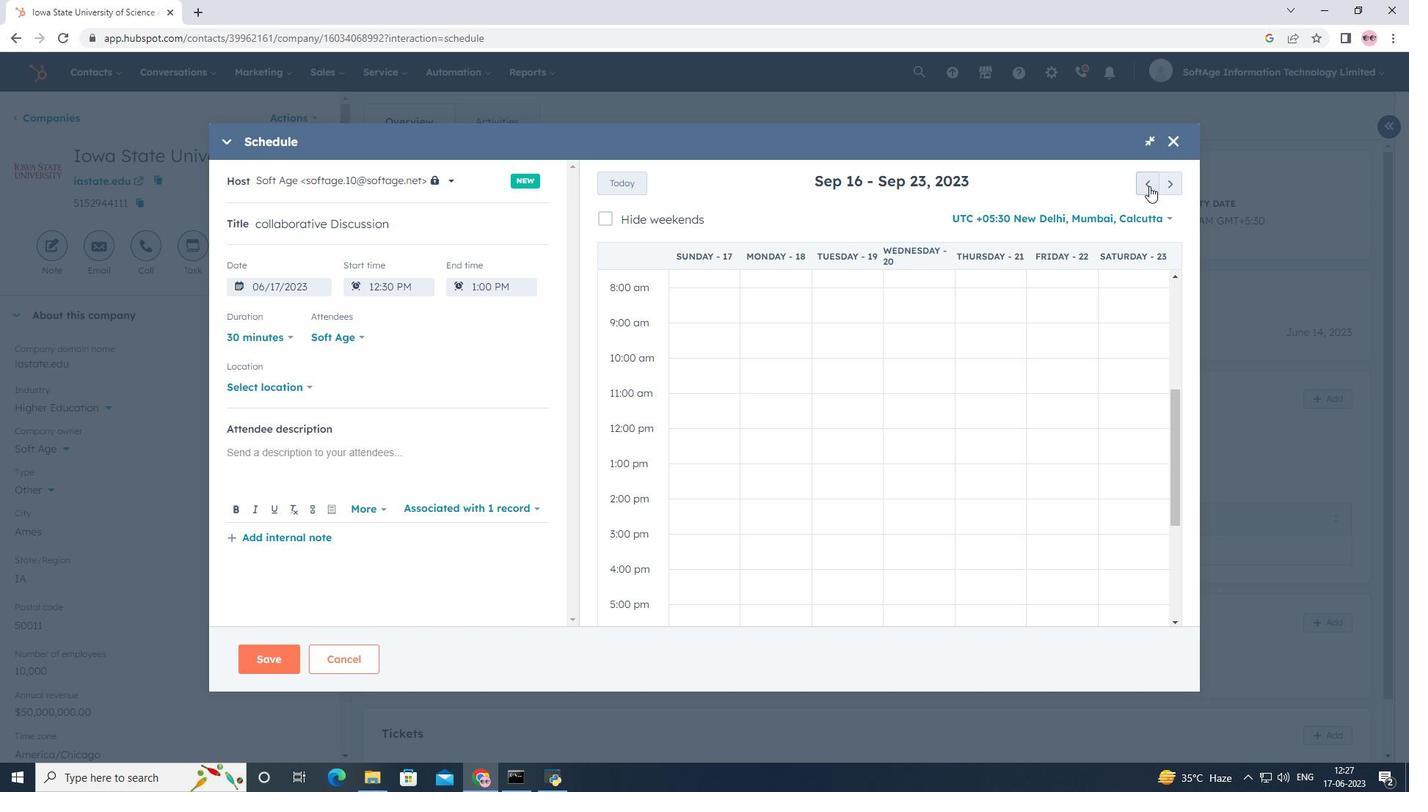 
Action: Mouse pressed left at (1149, 186)
Screenshot: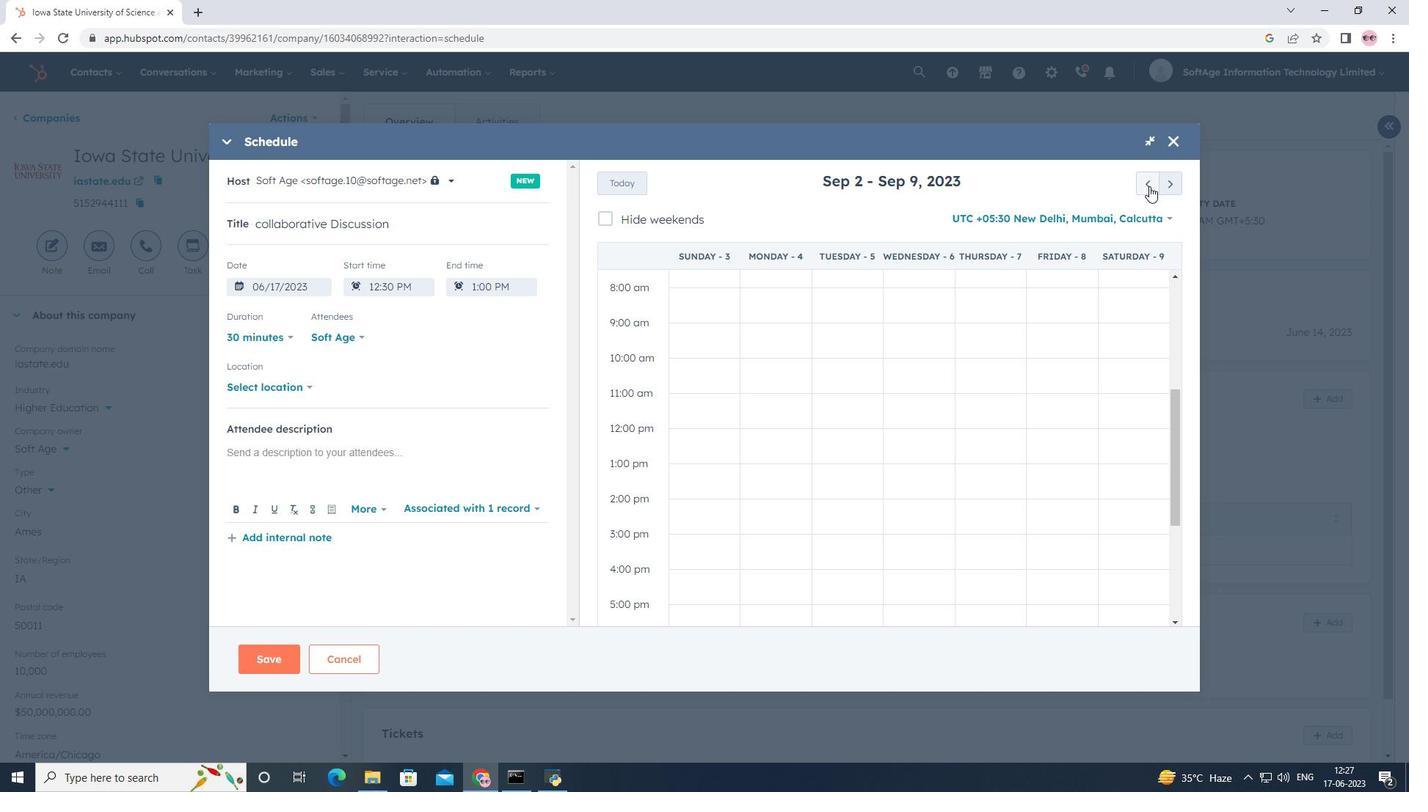 
Action: Mouse pressed left at (1149, 186)
Screenshot: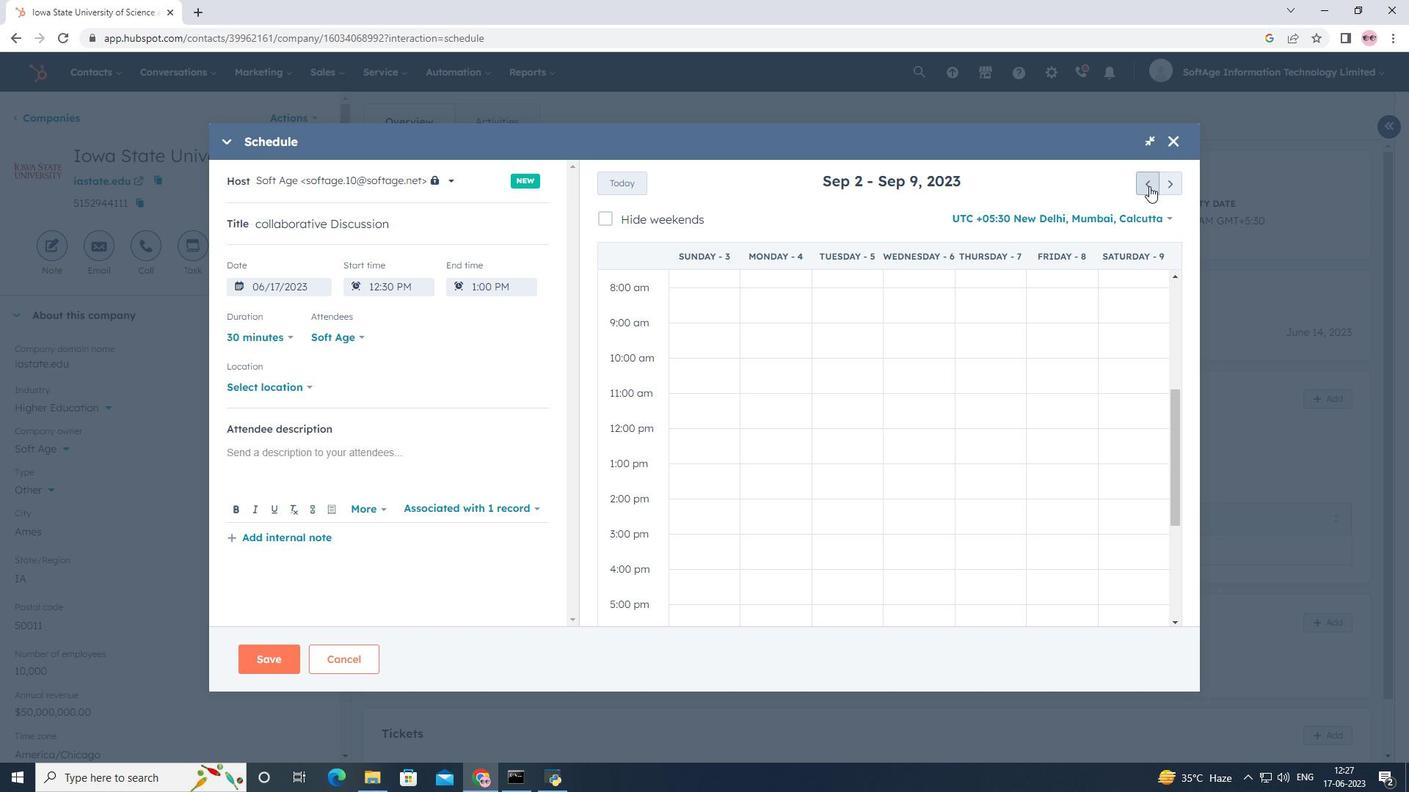 
Action: Mouse moved to (1173, 184)
Screenshot: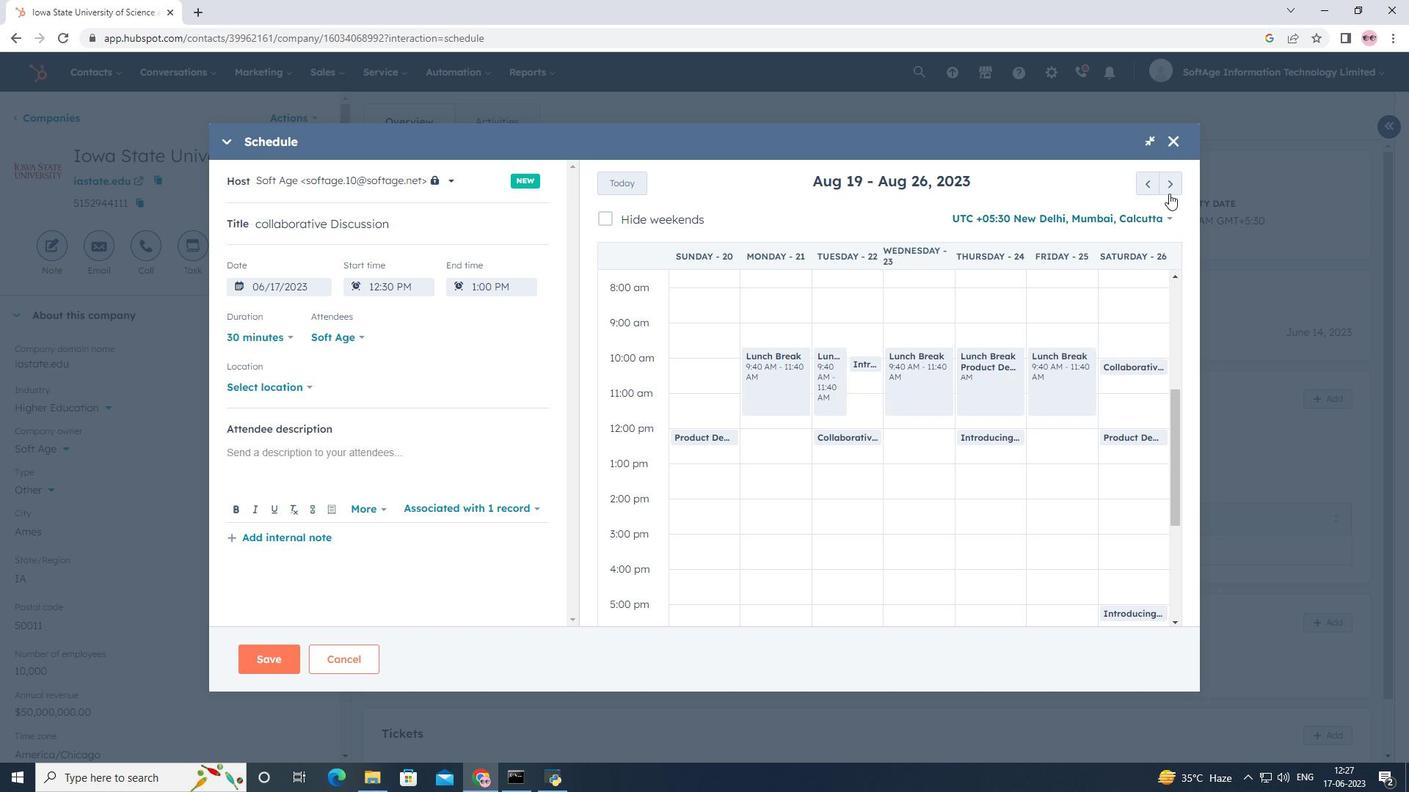 
Action: Mouse pressed left at (1173, 184)
Screenshot: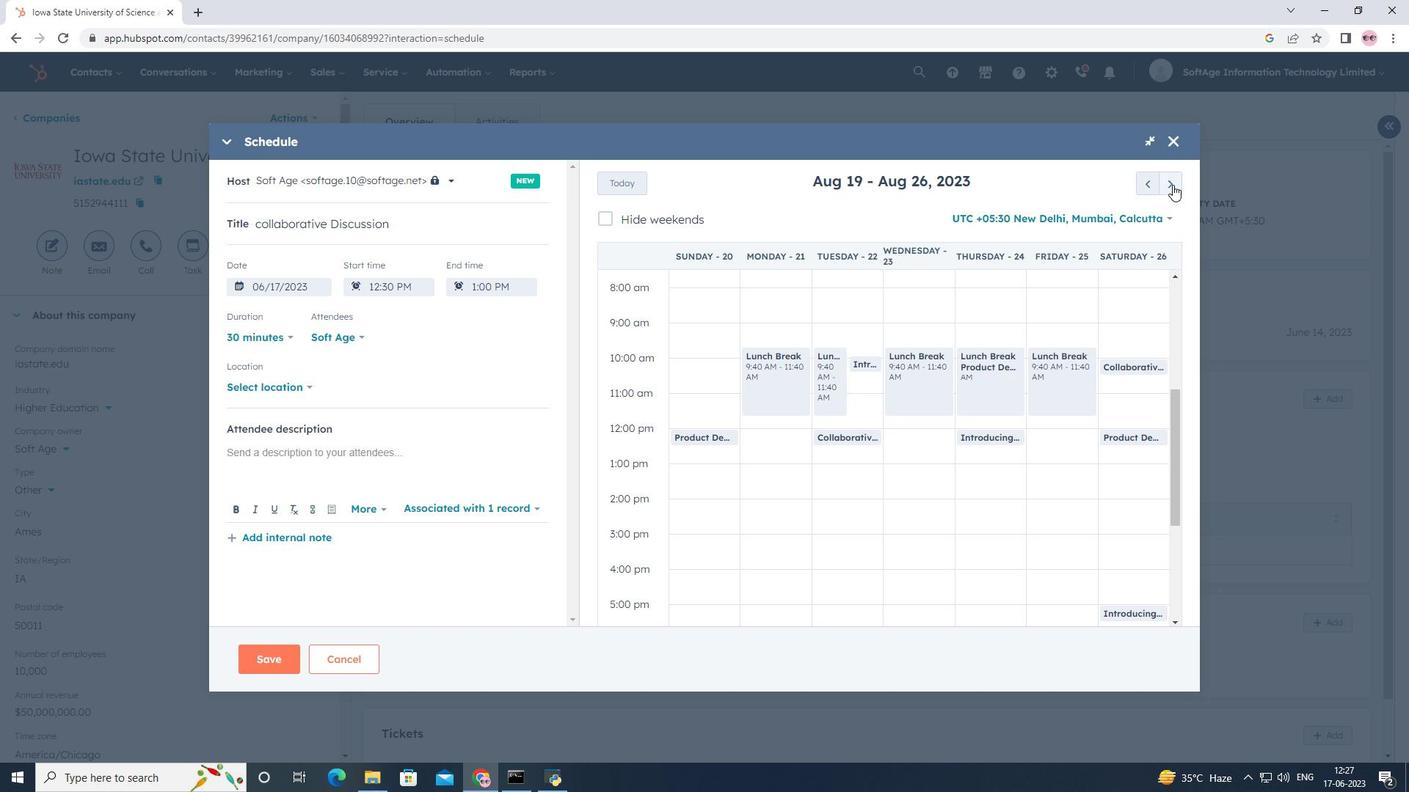 
Action: Mouse moved to (764, 433)
Screenshot: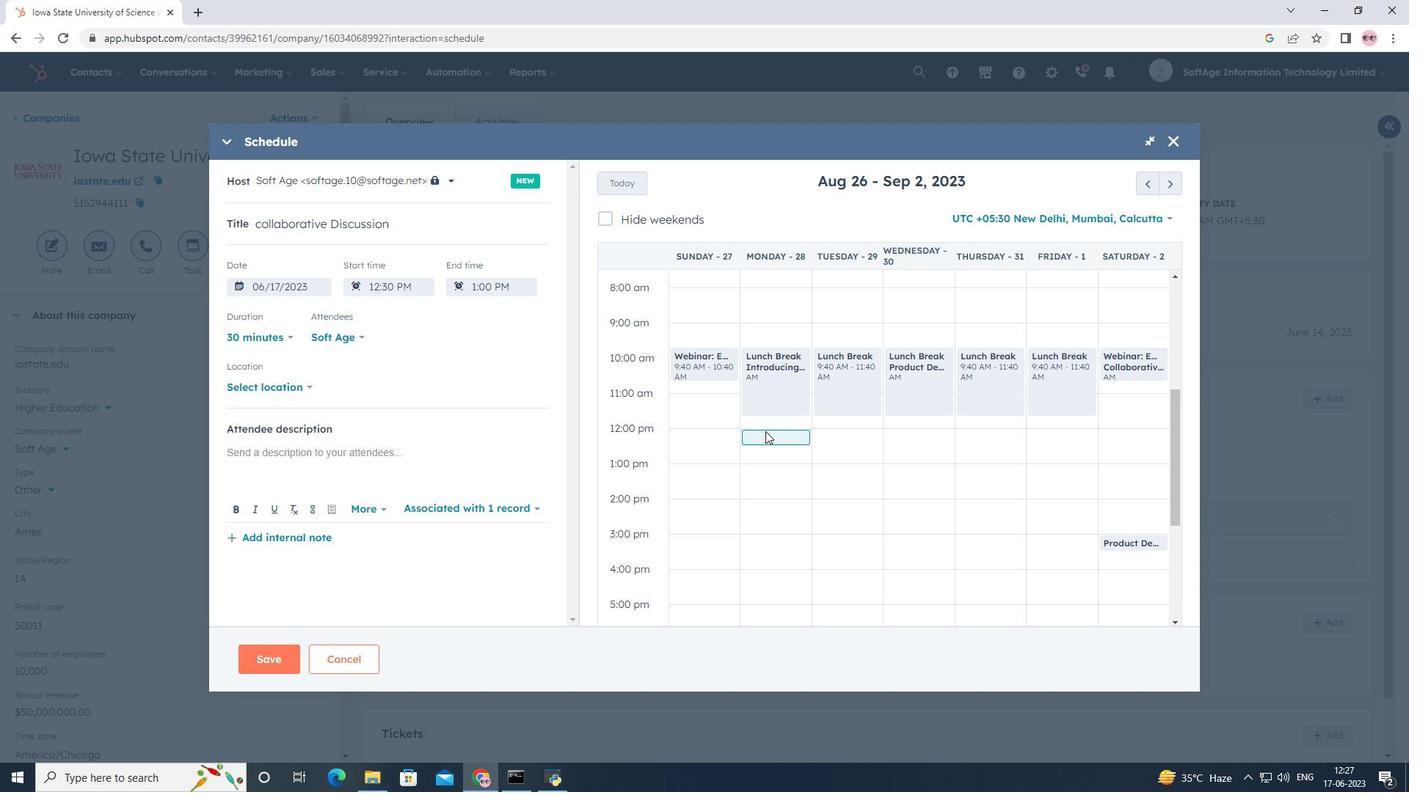 
Action: Mouse pressed left at (764, 433)
Screenshot: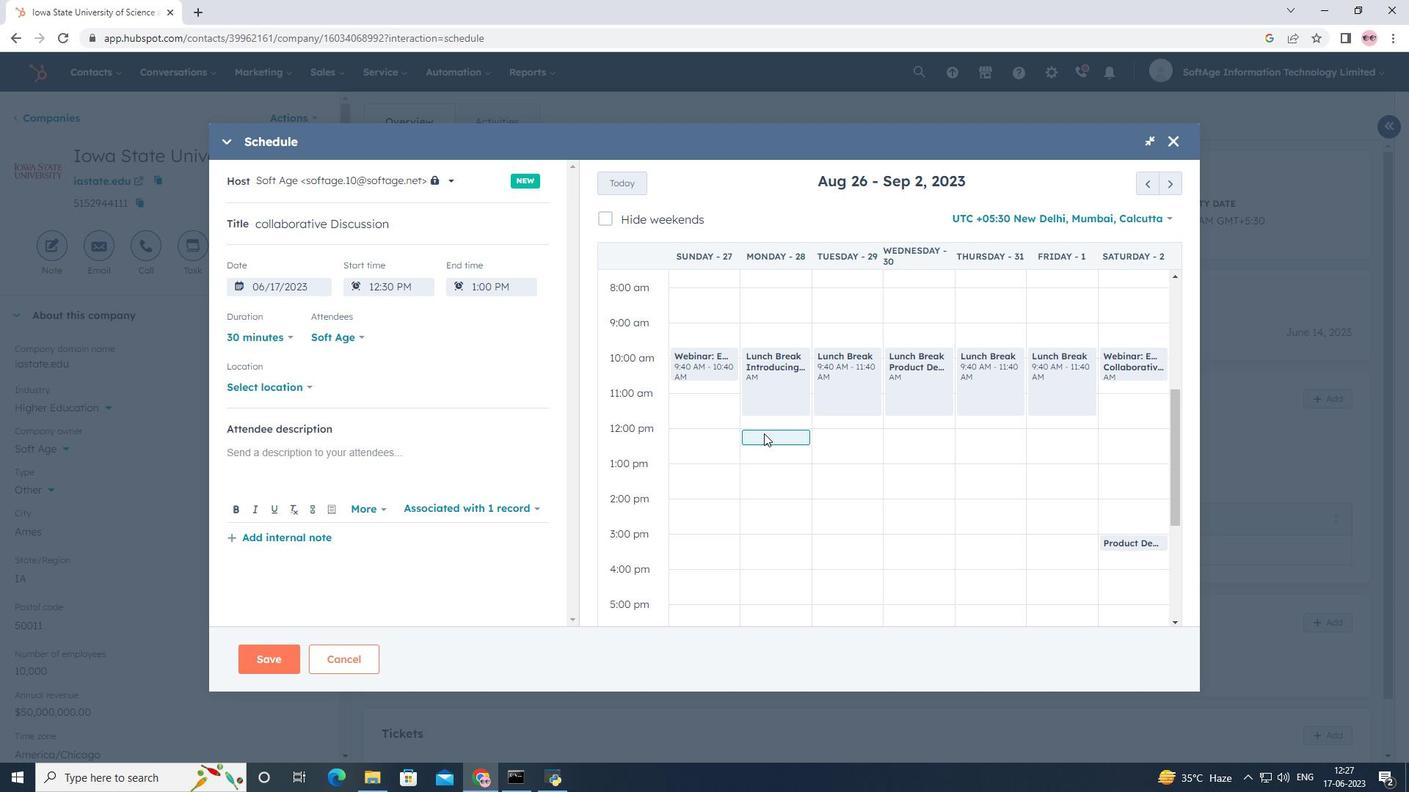 
Action: Mouse moved to (309, 387)
Screenshot: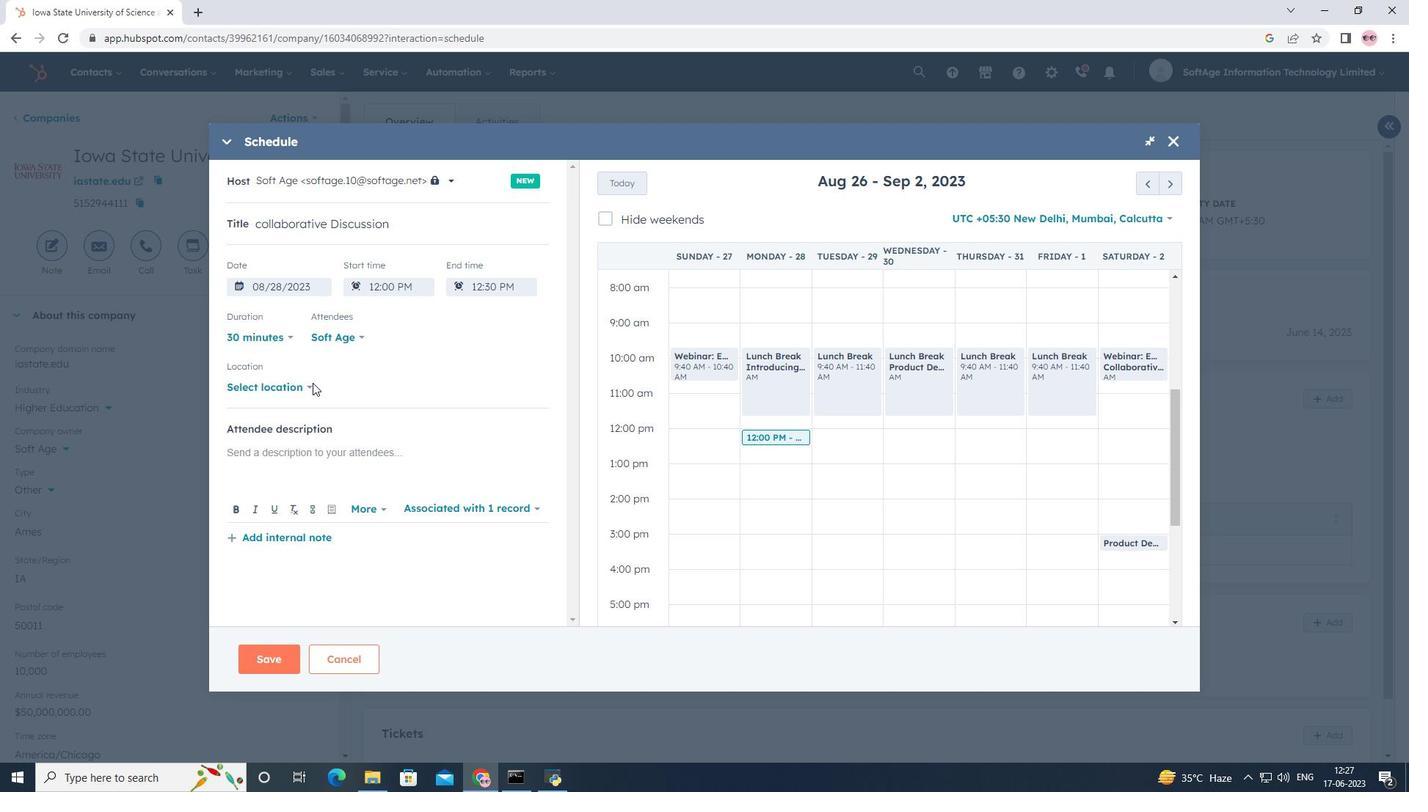 
Action: Mouse pressed left at (309, 387)
Screenshot: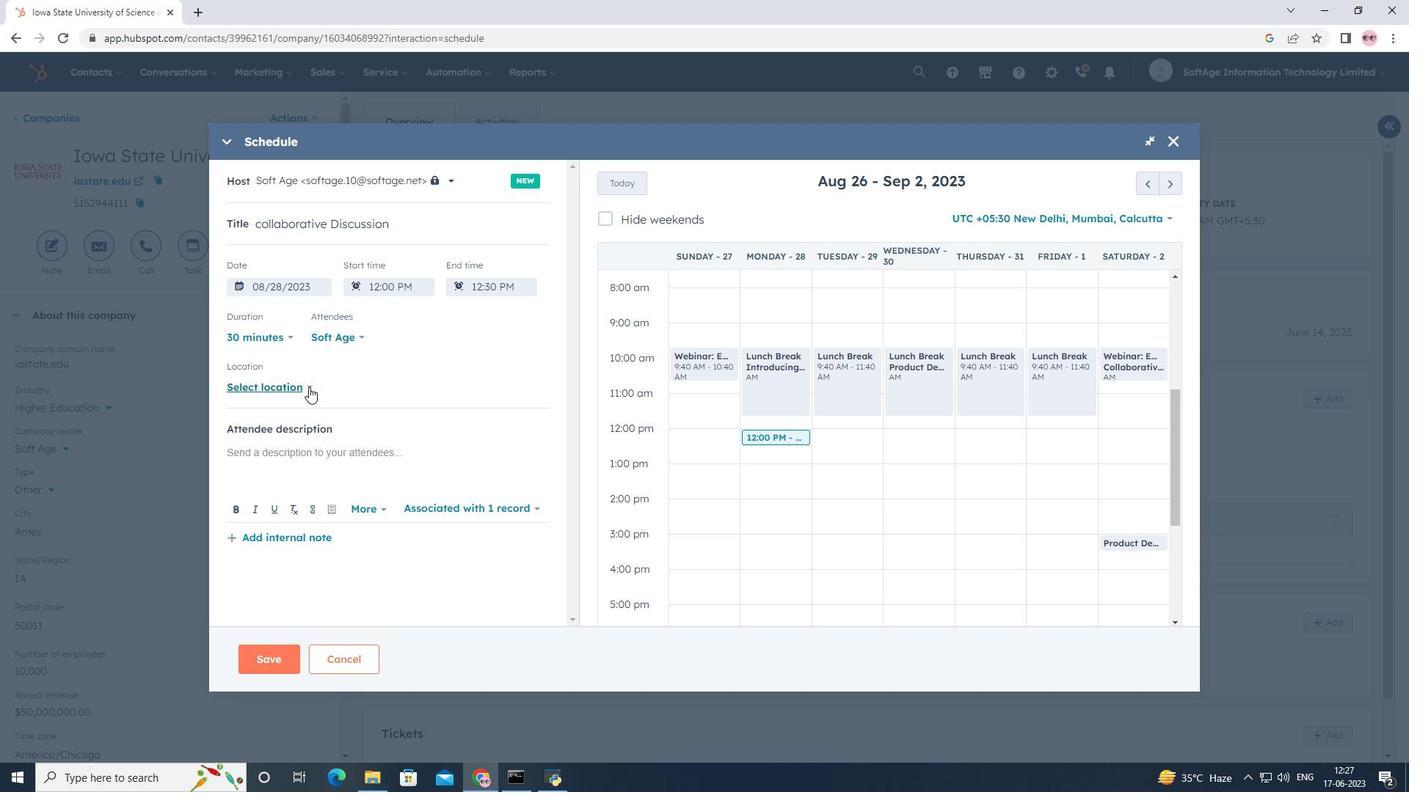 
Action: Mouse moved to (399, 337)
Screenshot: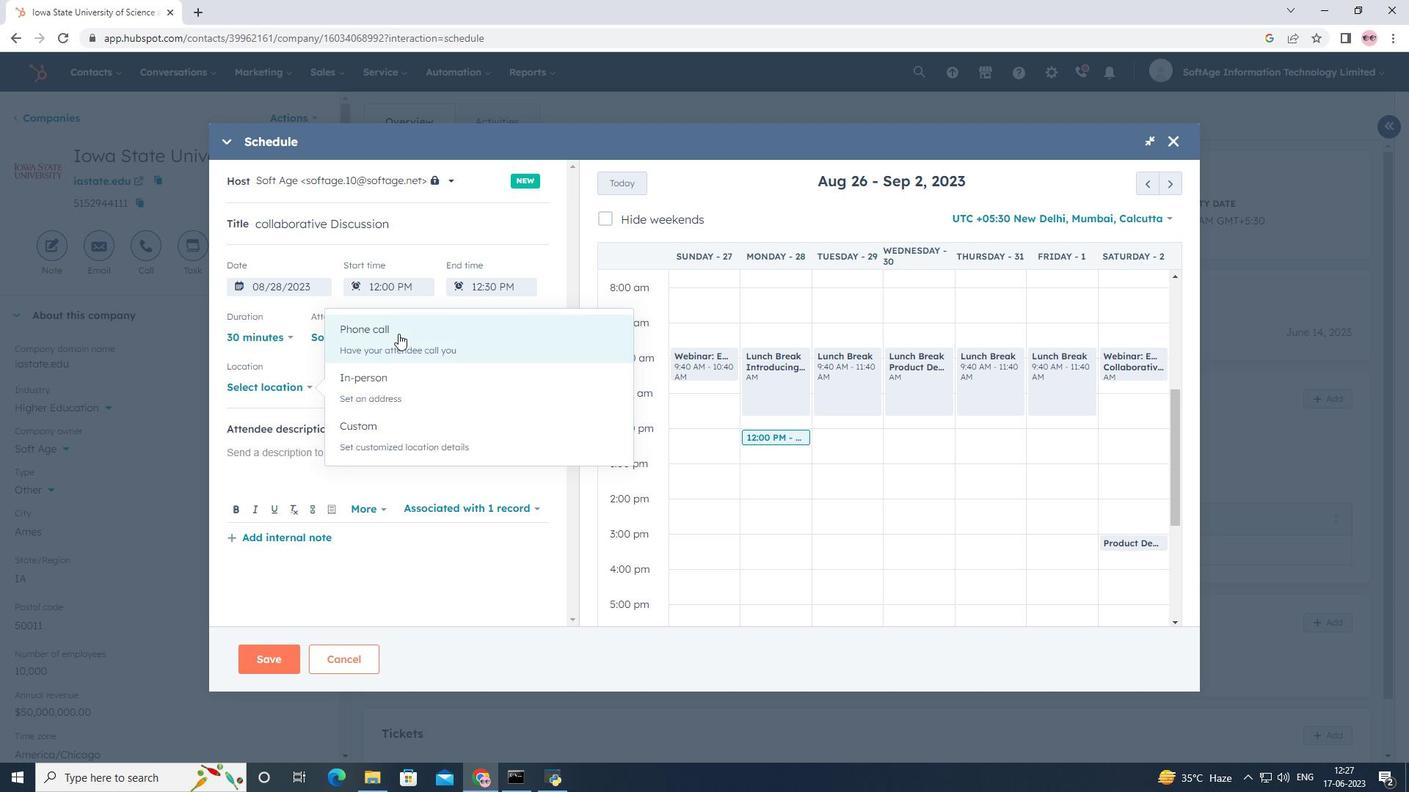 
Action: Mouse pressed left at (399, 337)
Screenshot: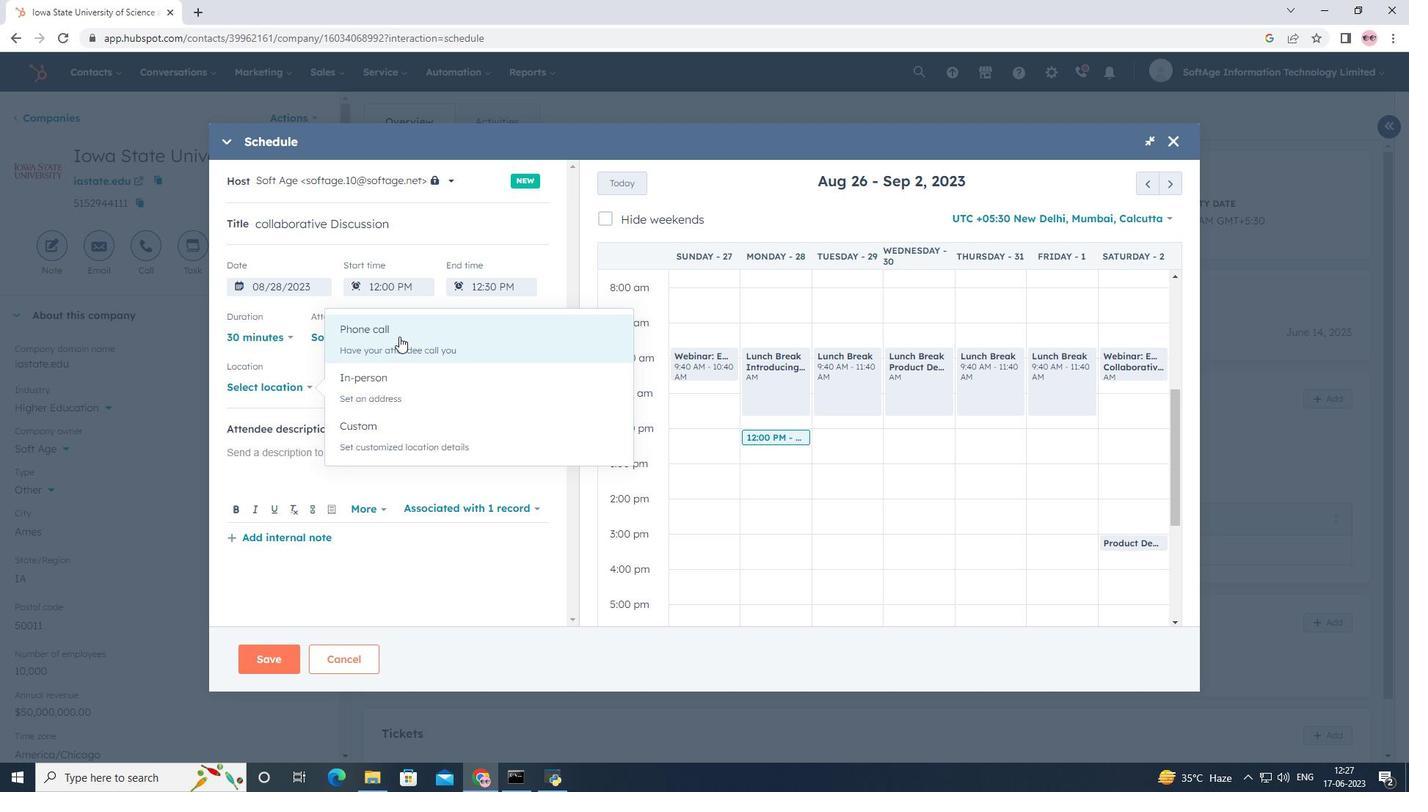 
Action: Mouse moved to (356, 381)
Screenshot: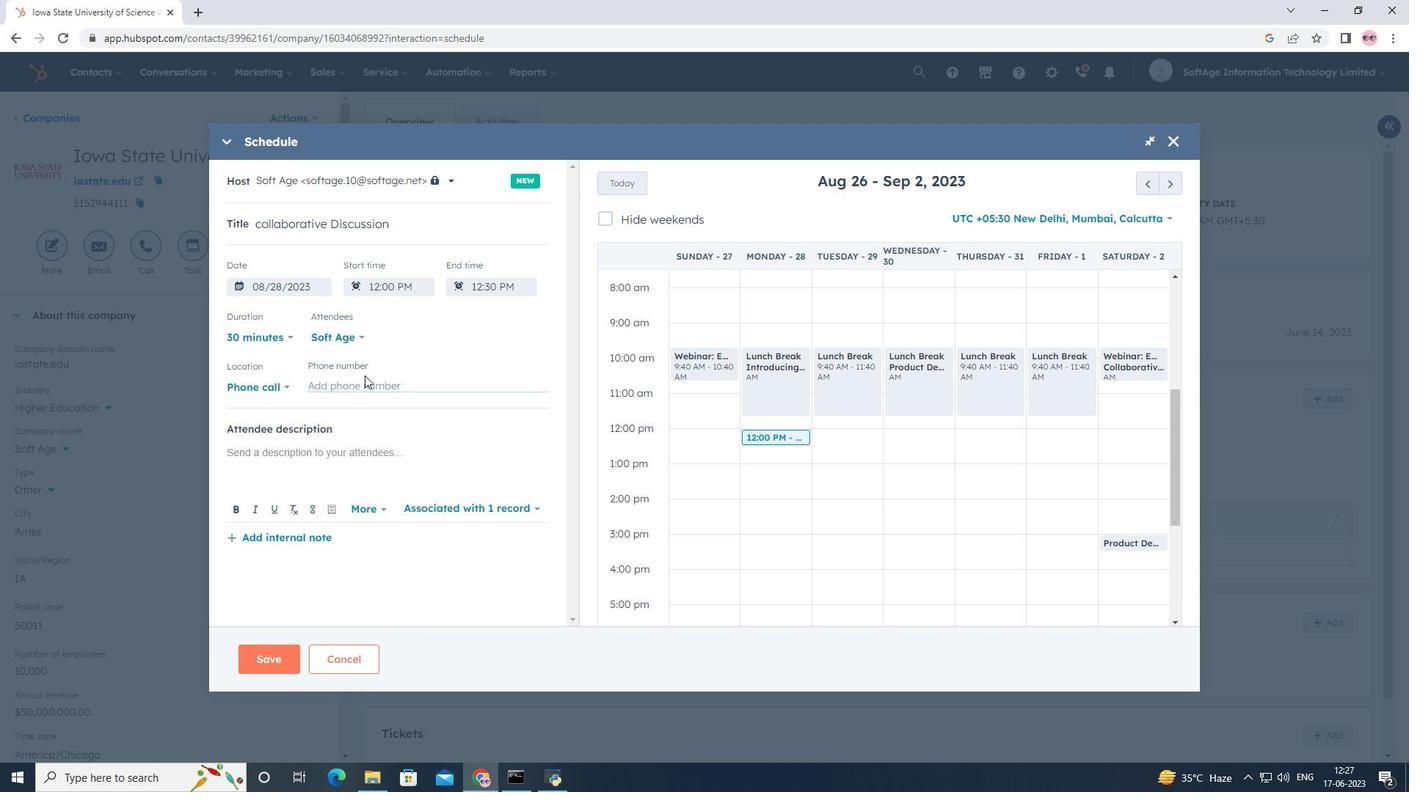 
Action: Mouse pressed left at (356, 381)
Screenshot: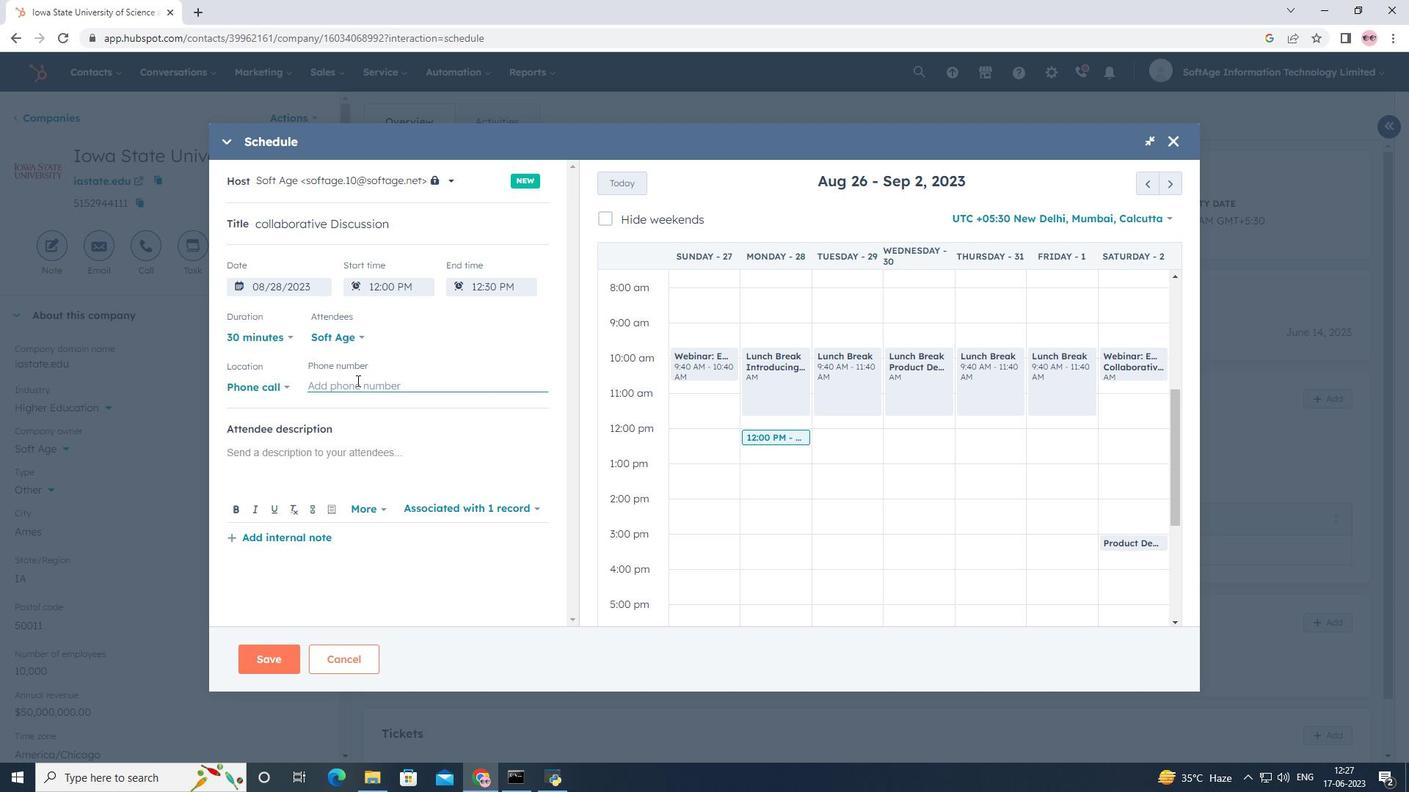
Action: Key pressed <Key.shift>(786<Key.shift>)<Key.space>555-4412
Screenshot: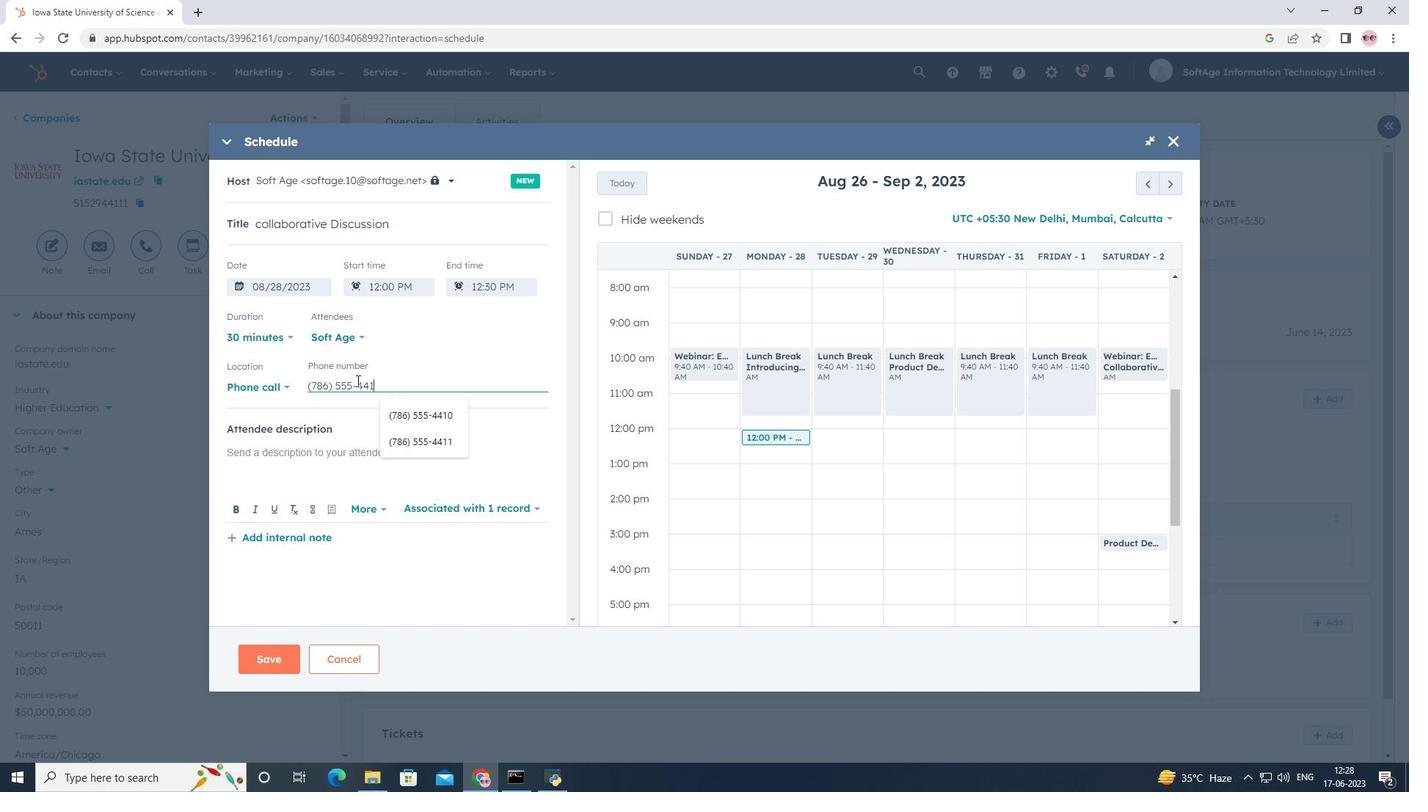 
Action: Mouse moved to (256, 459)
Screenshot: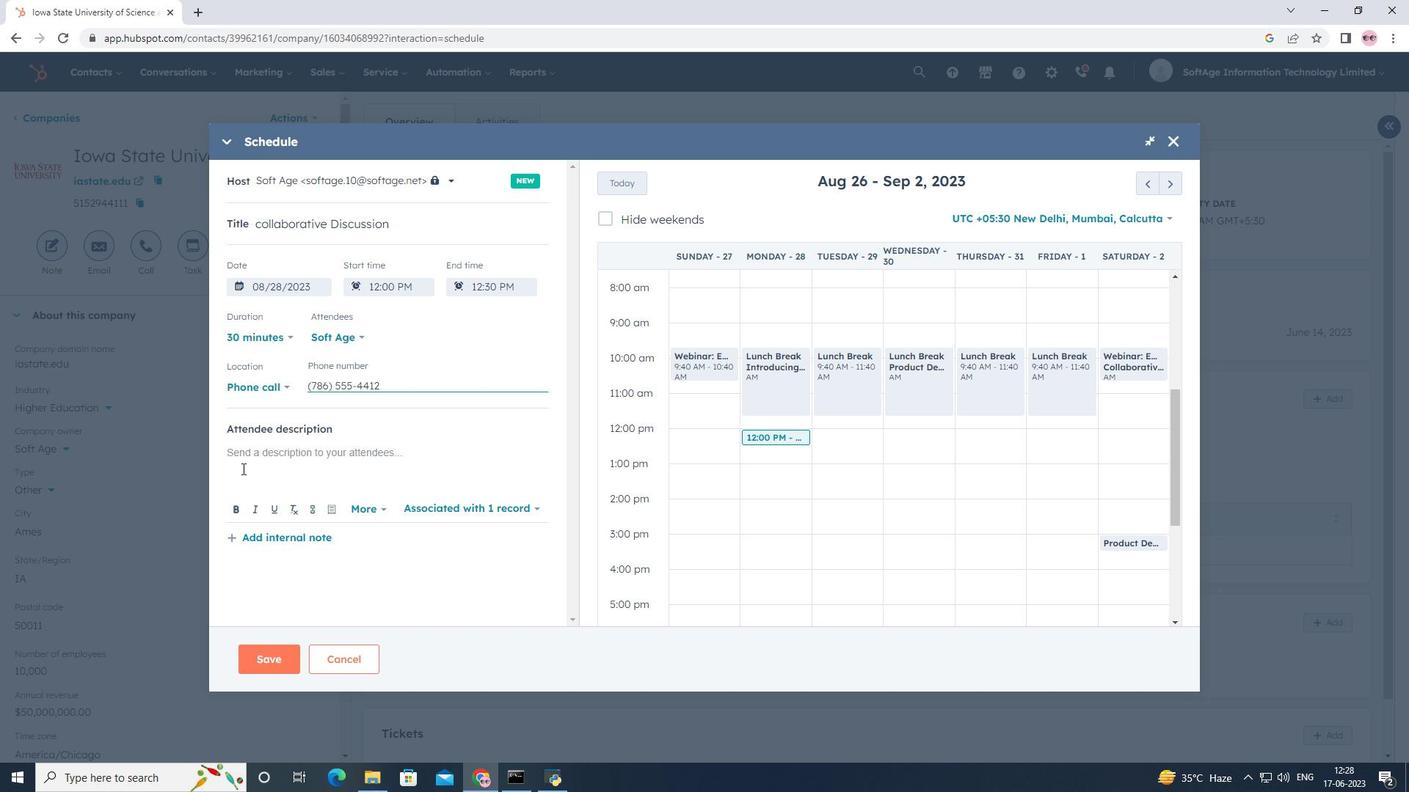 
Action: Mouse pressed left at (256, 459)
Screenshot: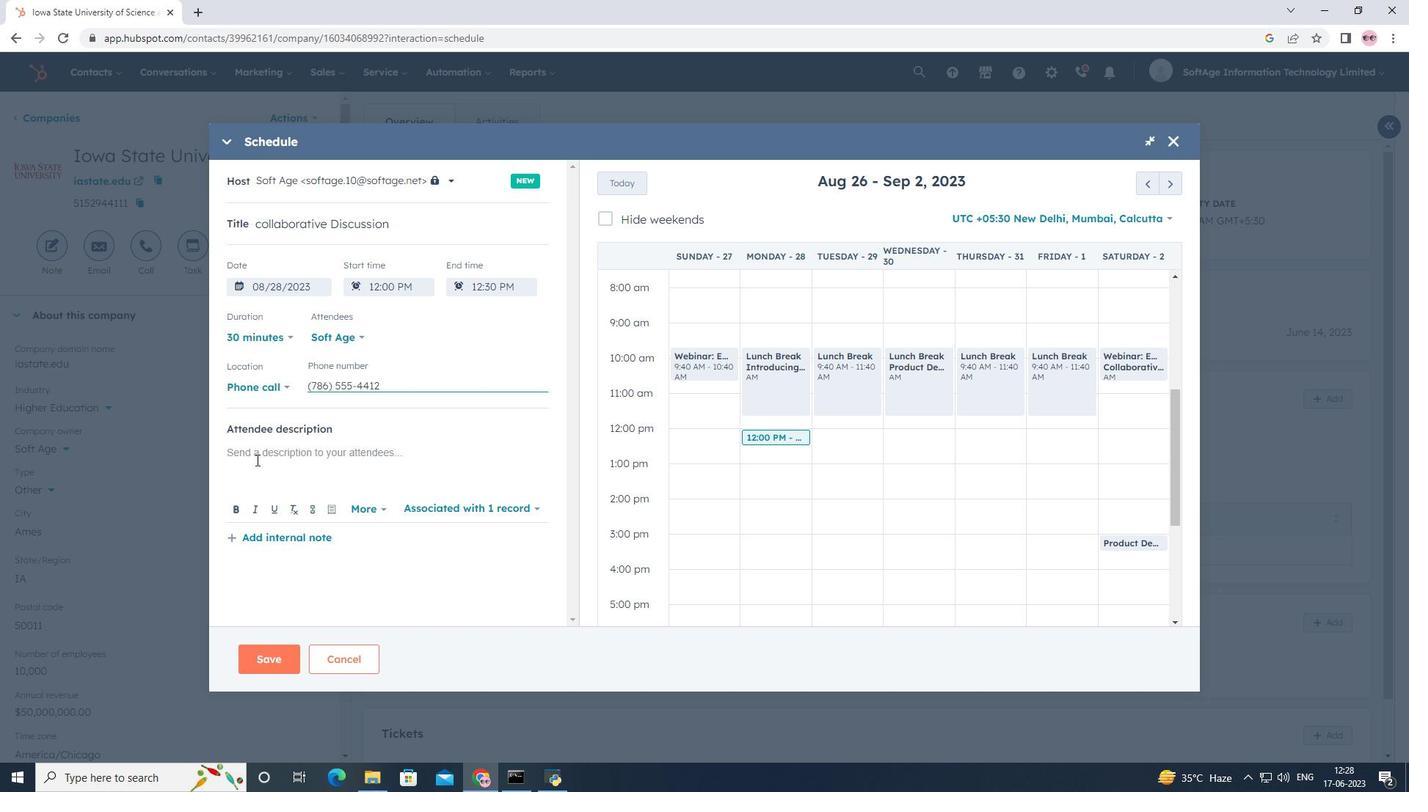 
Action: Key pressed <Key.shift>For<Key.space>further<Key.space>discussion<Key.space>on<Key.space>products,<Key.space>kindly<Key.space>join<Key.space>y<Key.backspace>the<Key.space>meeting.
Screenshot: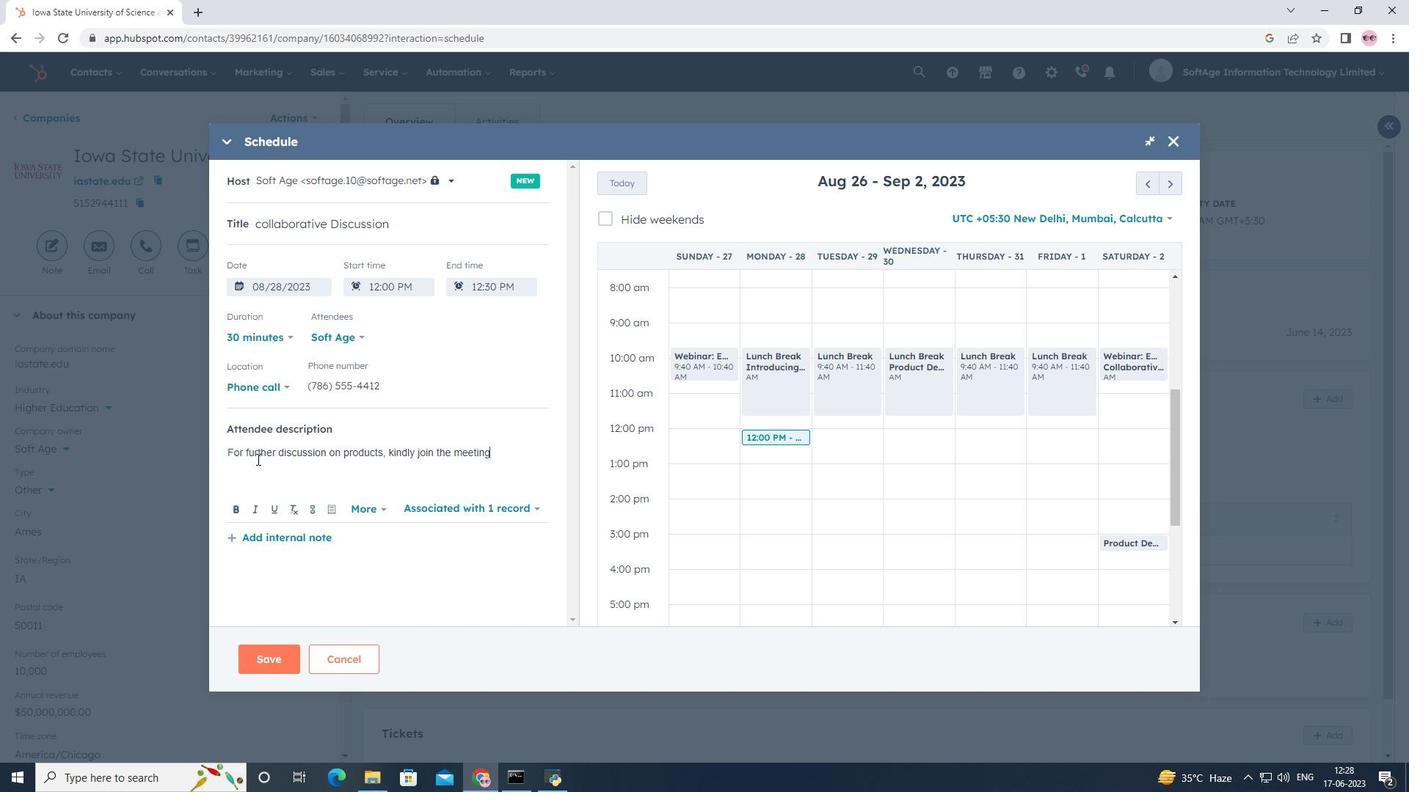 
Action: Mouse moved to (488, 506)
Screenshot: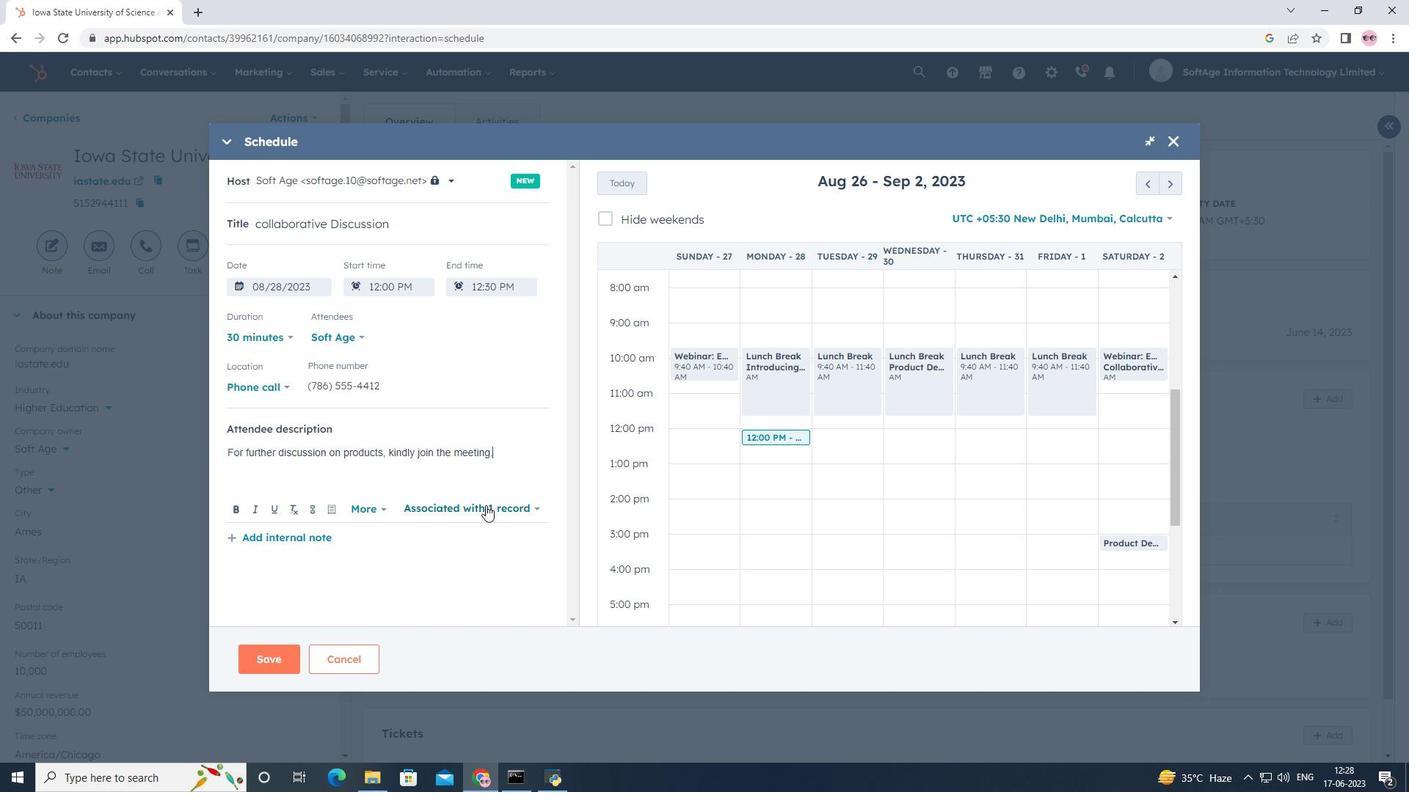 
Action: Mouse pressed left at (488, 506)
Screenshot: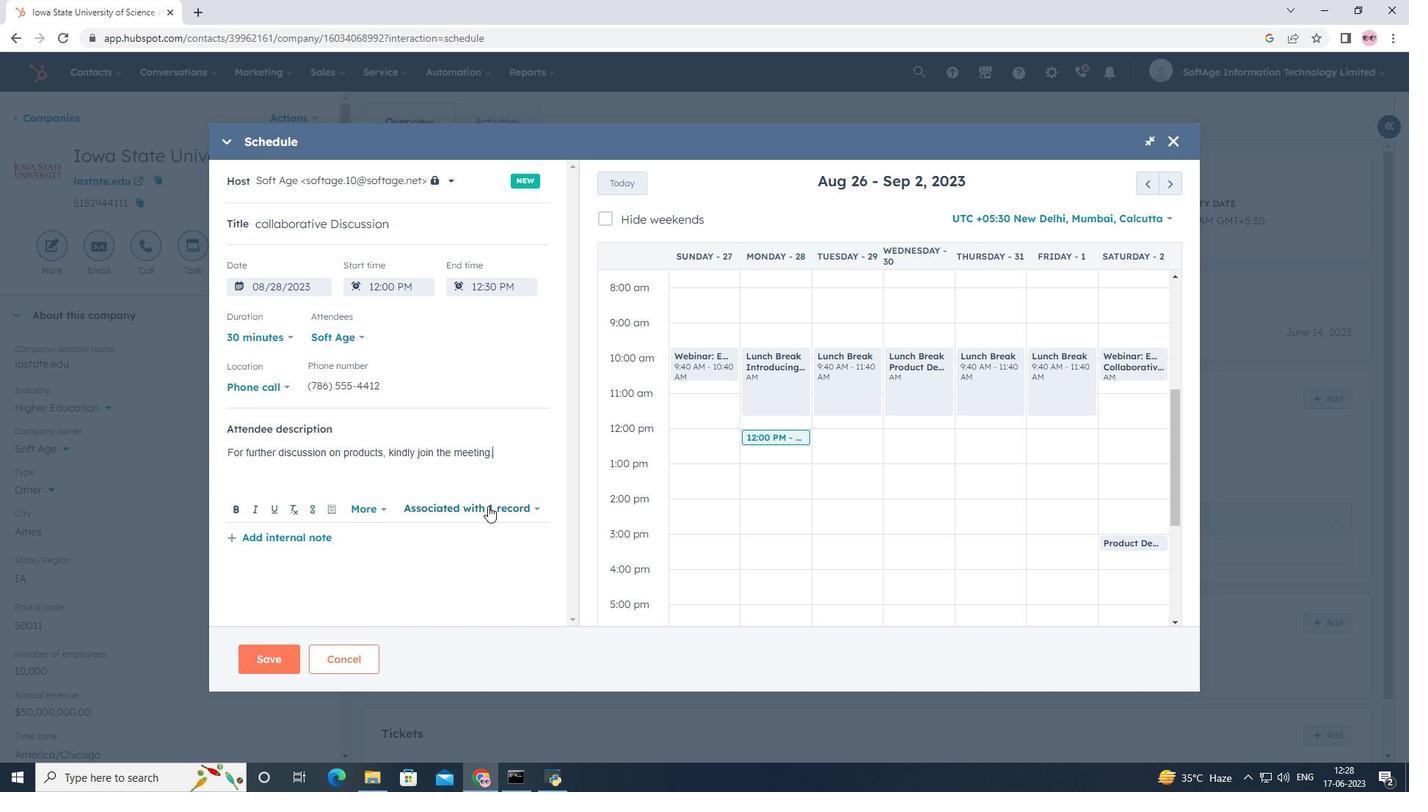 
Action: Mouse moved to (461, 400)
Screenshot: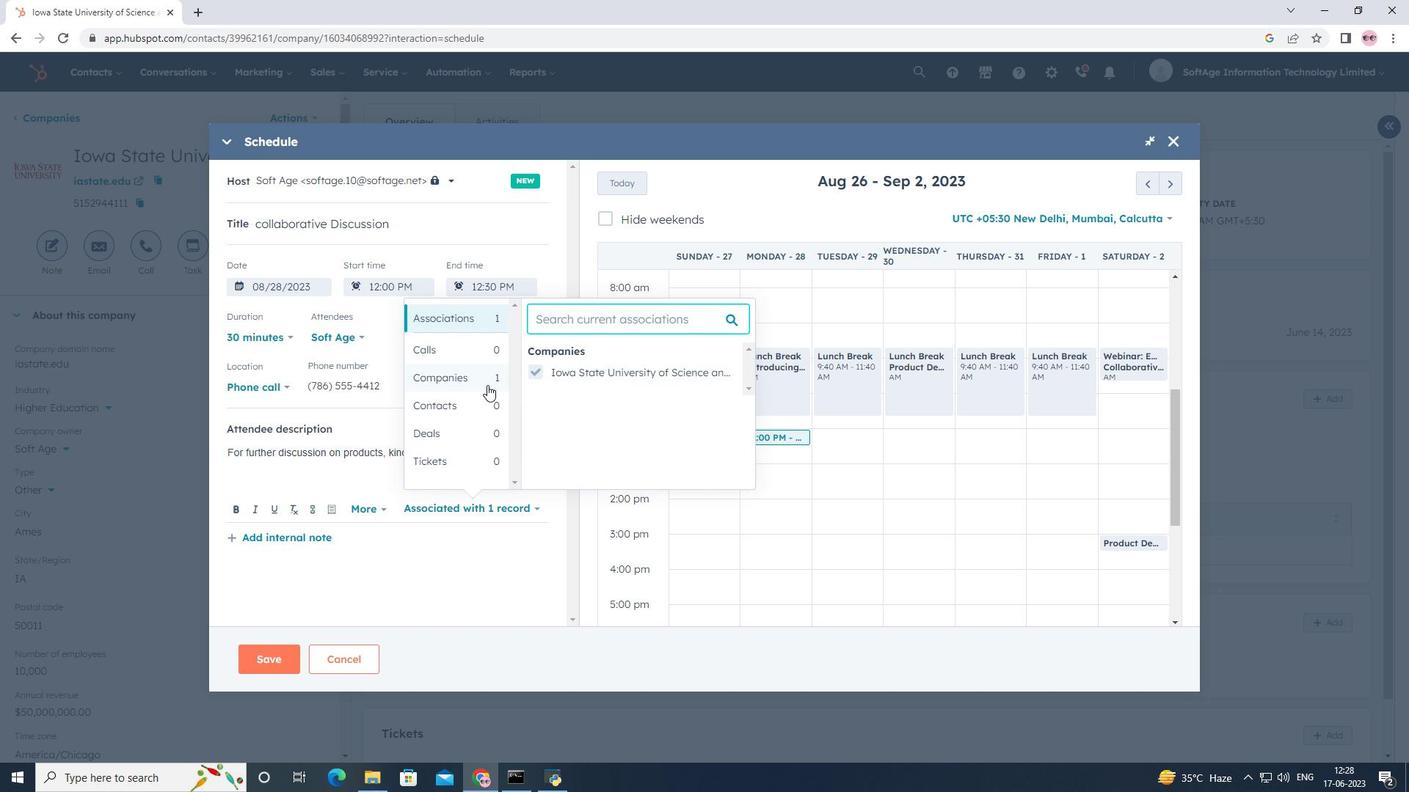 
Action: Mouse pressed left at (461, 400)
Screenshot: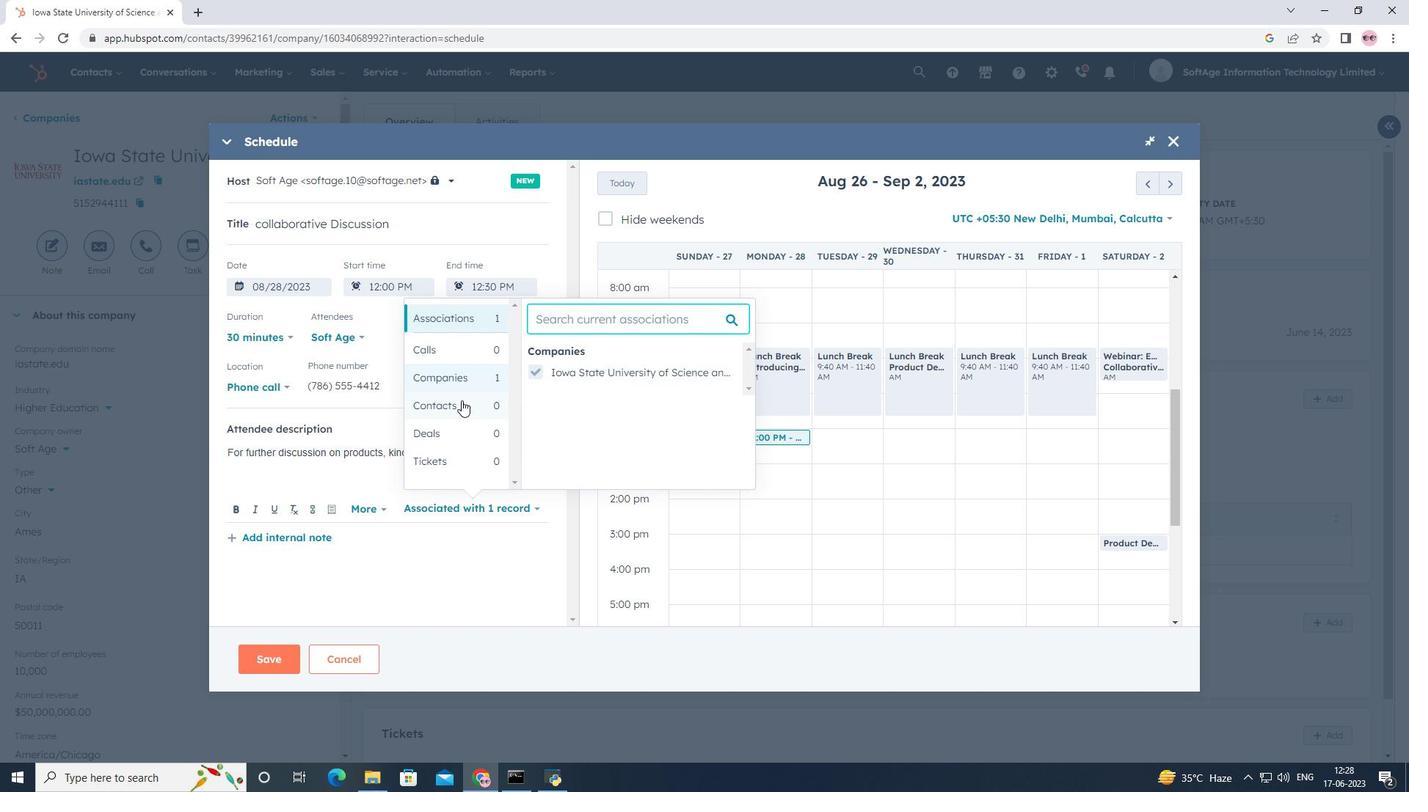 
Action: Mouse moved to (531, 353)
Screenshot: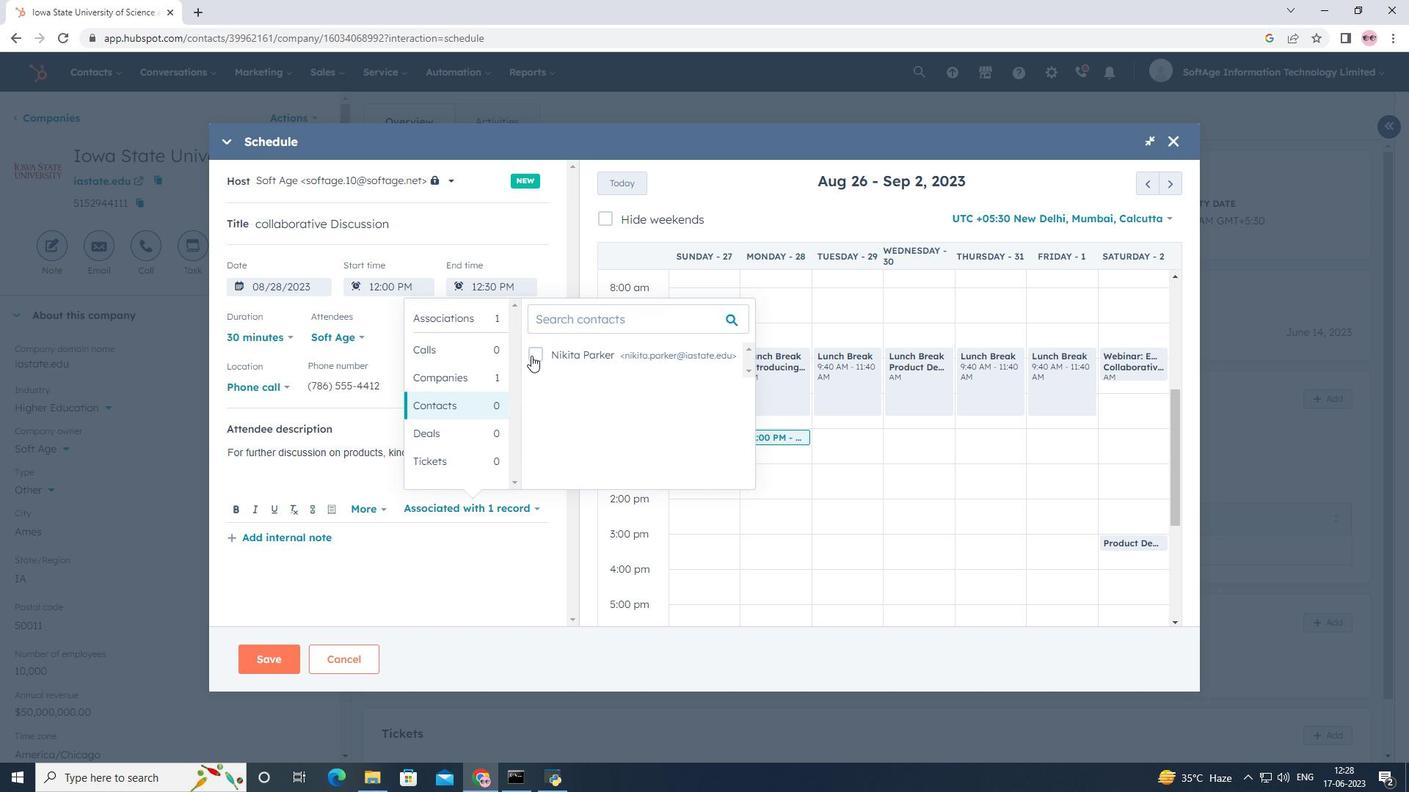 
Action: Mouse pressed left at (531, 353)
Screenshot: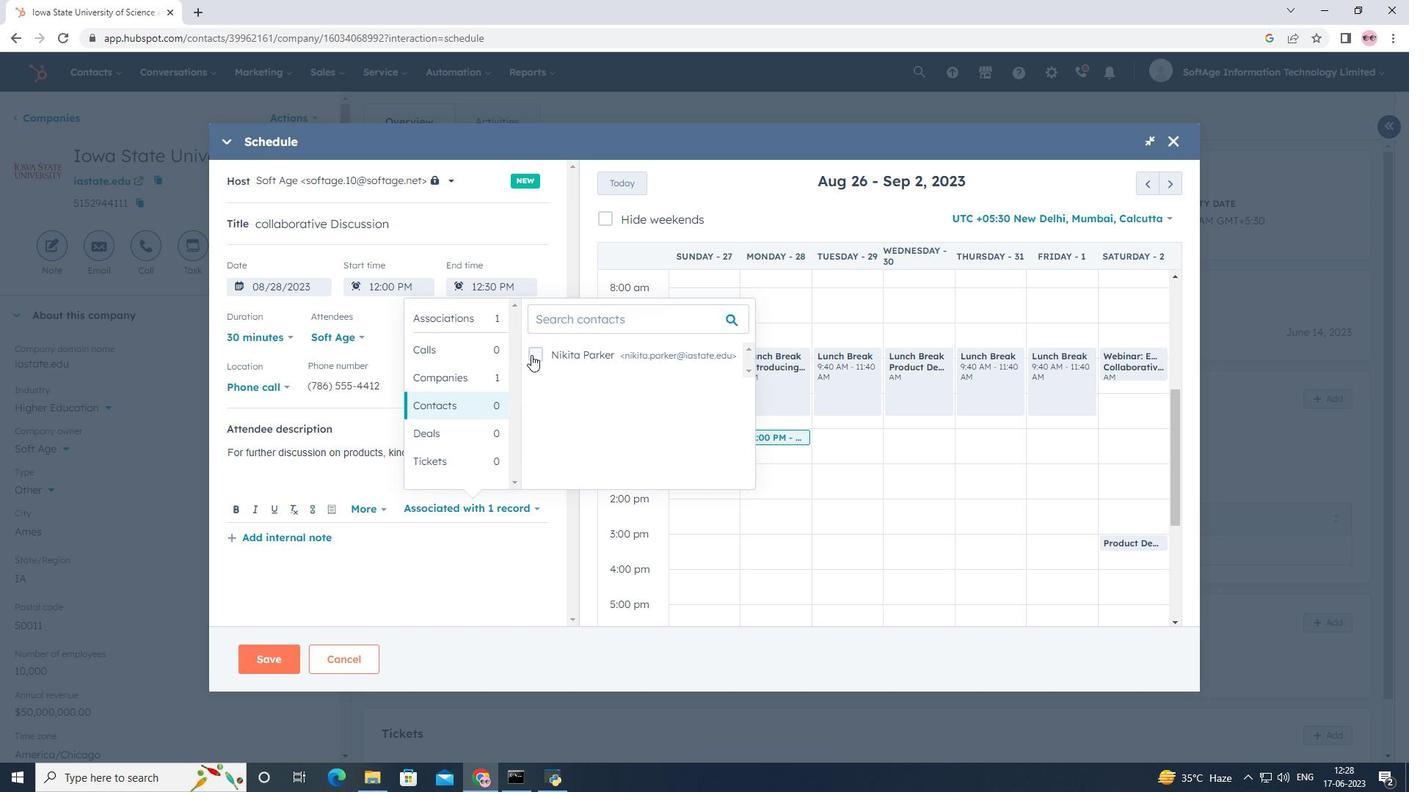 
Action: Mouse moved to (468, 571)
Screenshot: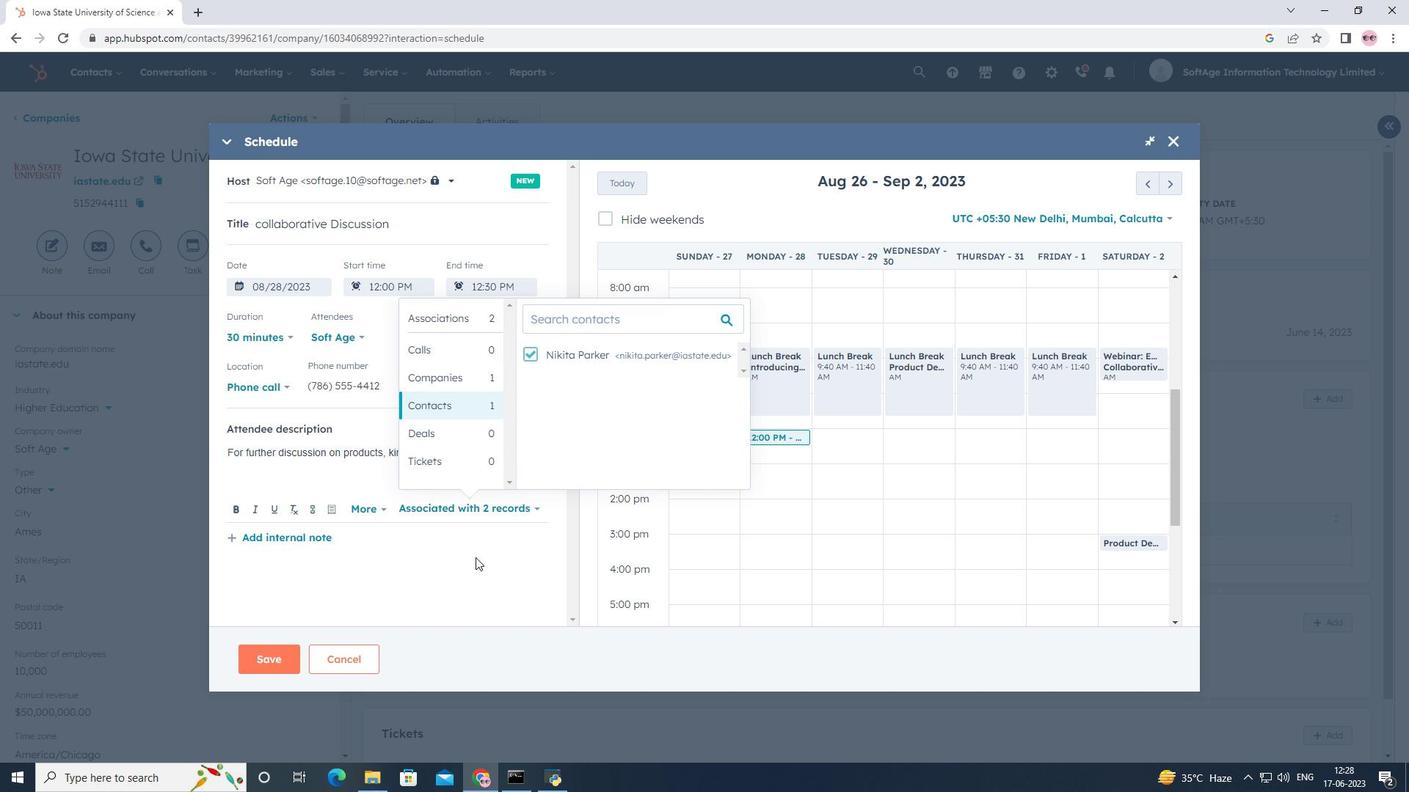 
Action: Mouse pressed left at (468, 571)
Screenshot: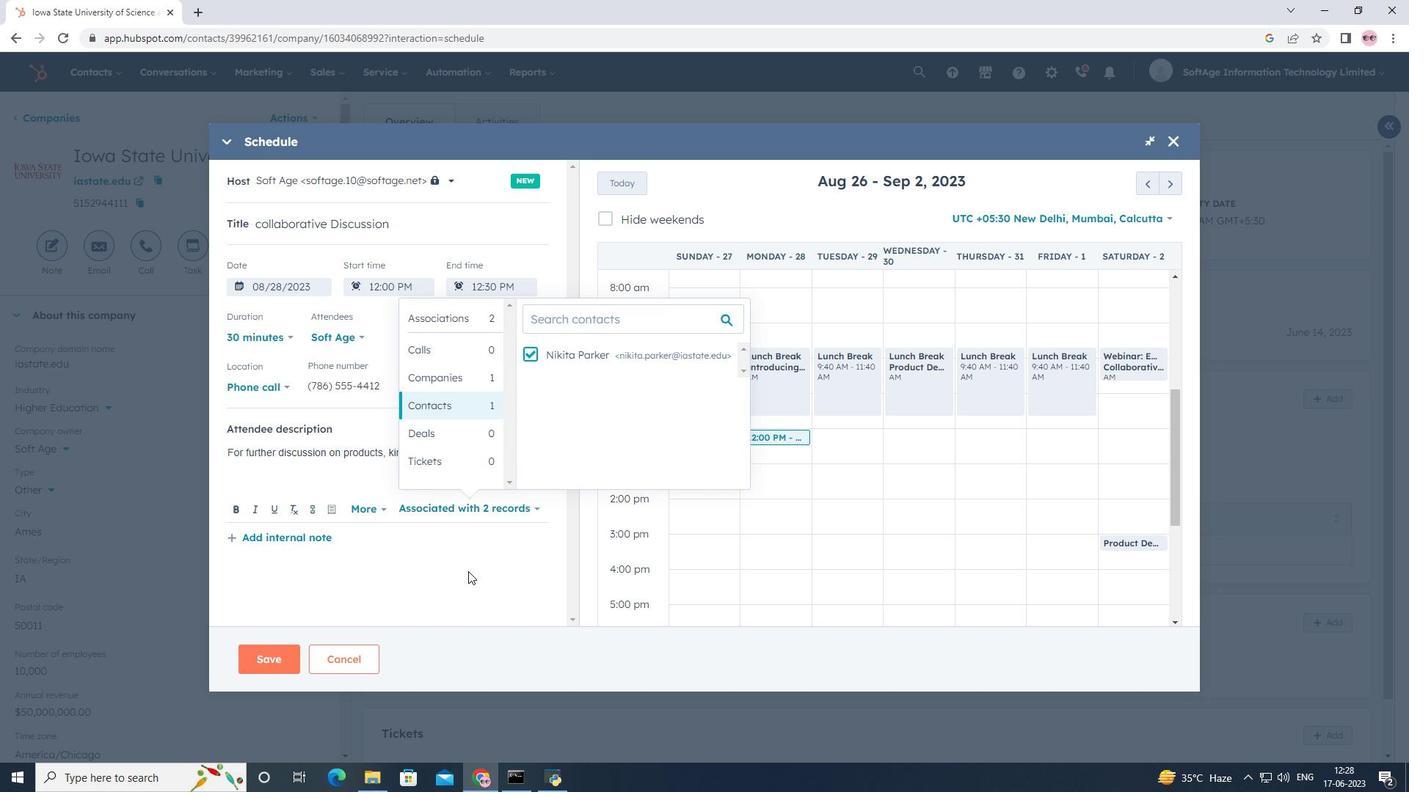 
Action: Mouse moved to (273, 660)
Screenshot: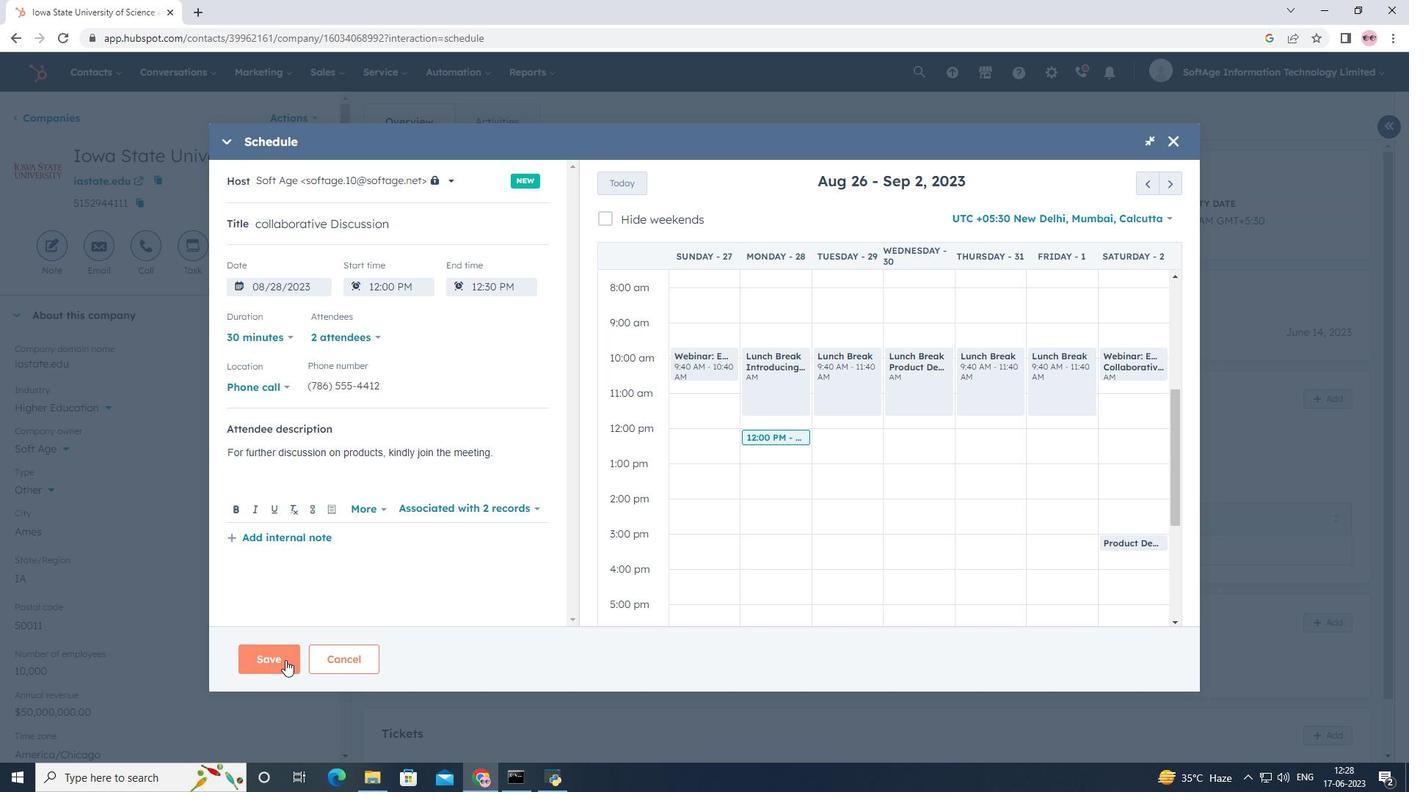
Action: Mouse pressed left at (273, 660)
Screenshot: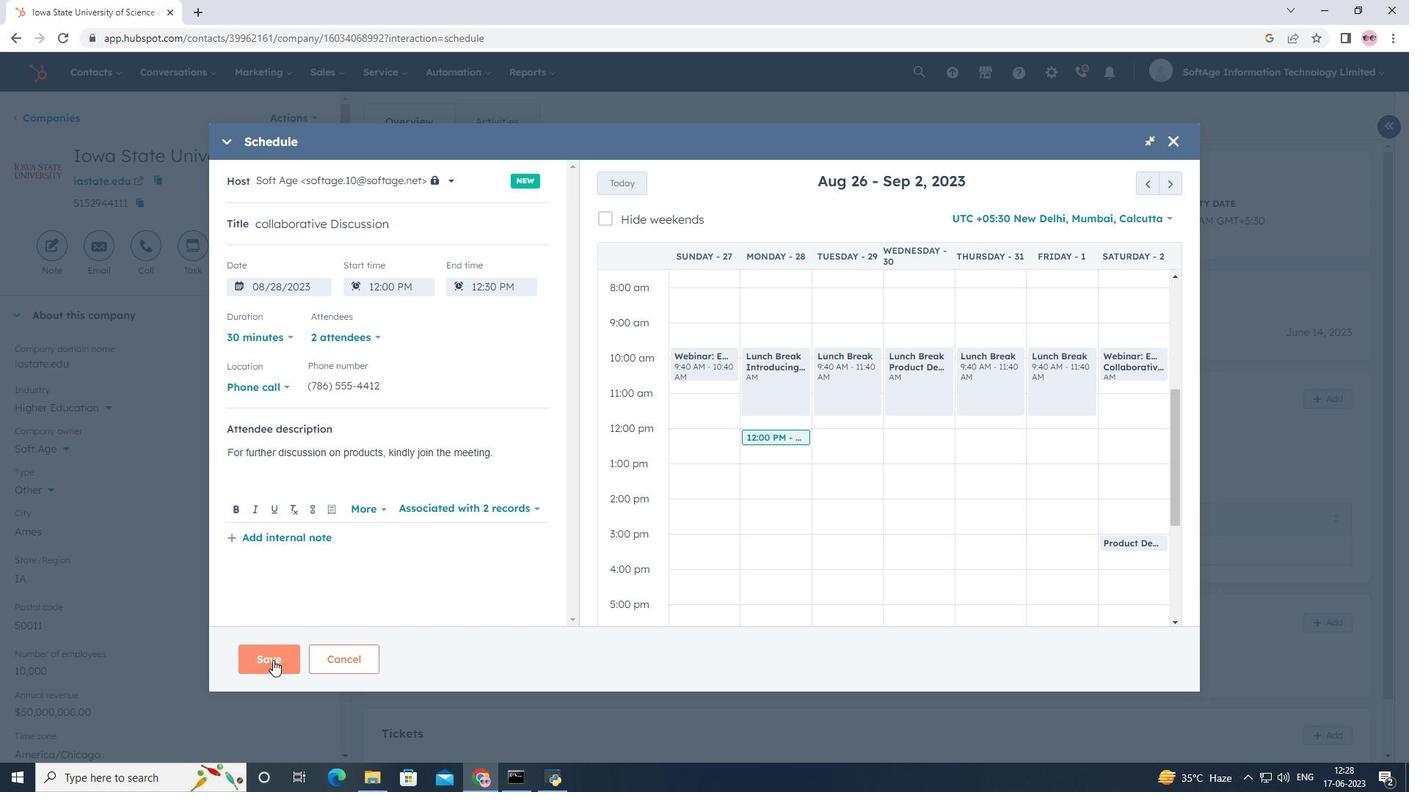 
Action: Mouse moved to (416, 573)
Screenshot: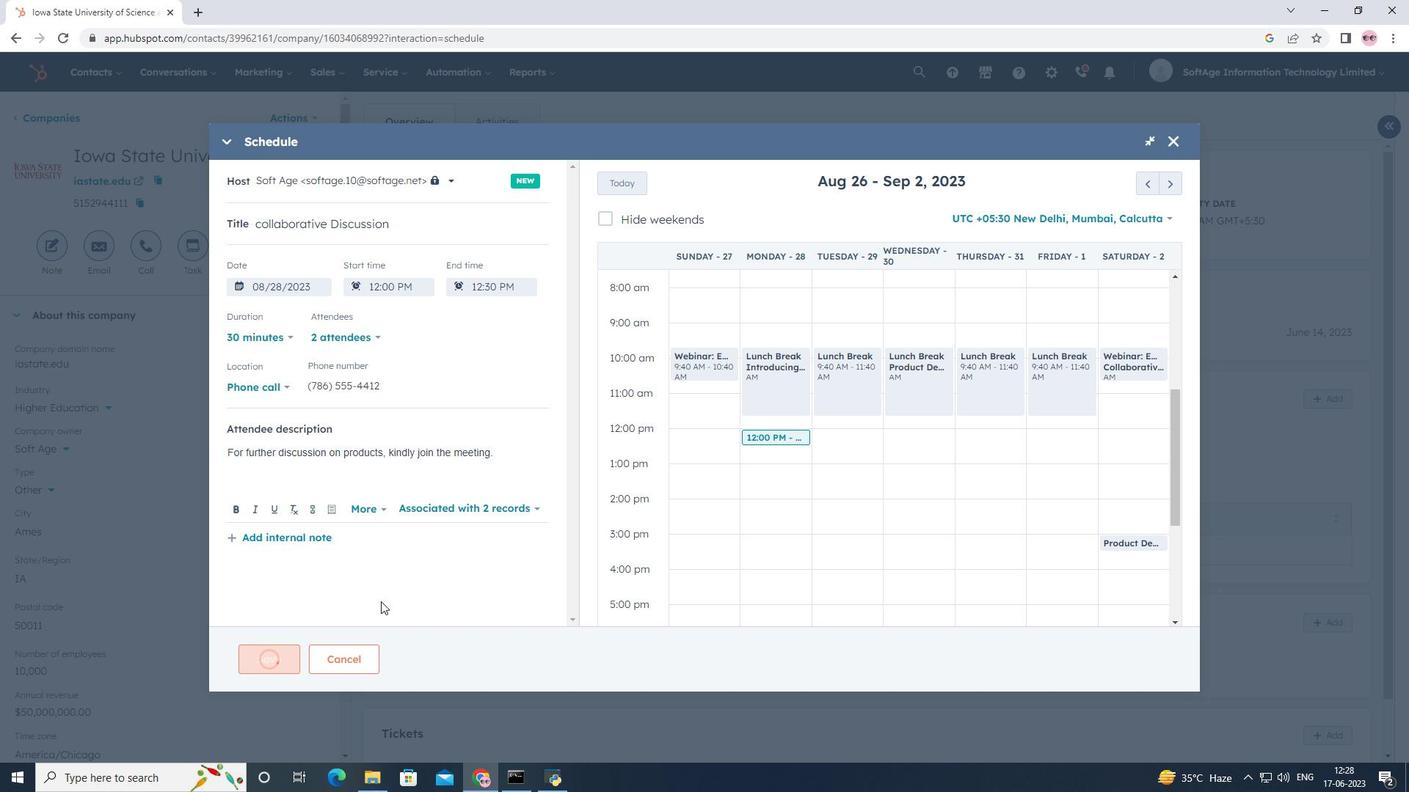
